 Task: Add Attachment from Google Drive to Card Card0000000371 in Board Board0000000093 in Workspace WS0000000031 in Trello. Add Cover Orange to Card Card0000000371 in Board Board0000000093 in Workspace WS0000000031 in Trello. Add "Add Label …" with "Title" Title0000000371 to Button Button0000000371 to Card Card0000000371 in Board Board0000000093 in Workspace WS0000000031 in Trello. Add Description DS0000000371 to Card Card0000000371 in Board Board0000000093 in Workspace WS0000000031 in Trello. Add Comment CM0000000371 to Card Card0000000371 in Board Board0000000093 in Workspace WS0000000031 in Trello
Action: Mouse moved to (346, 440)
Screenshot: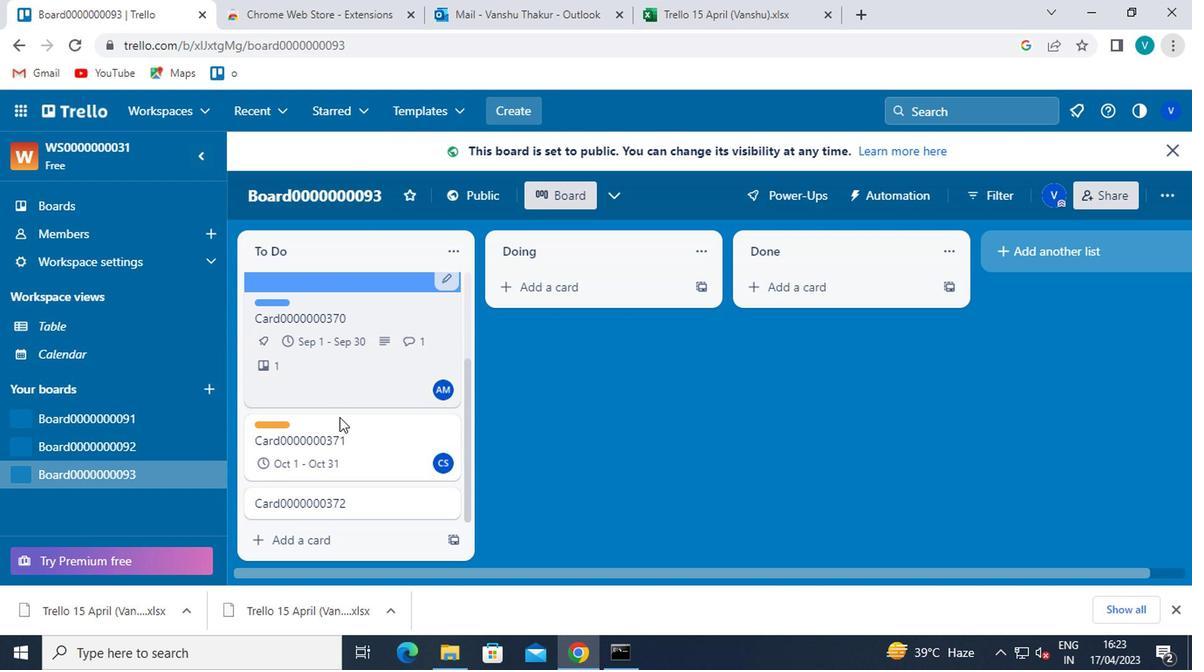 
Action: Mouse pressed left at (346, 440)
Screenshot: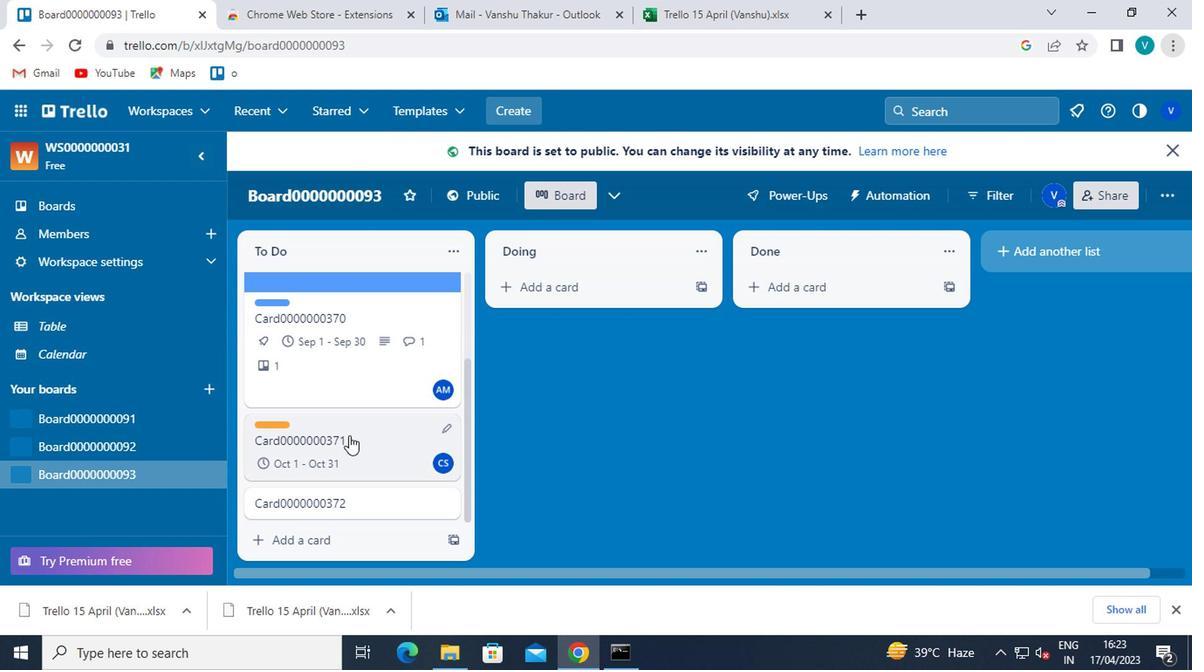 
Action: Mouse moved to (819, 395)
Screenshot: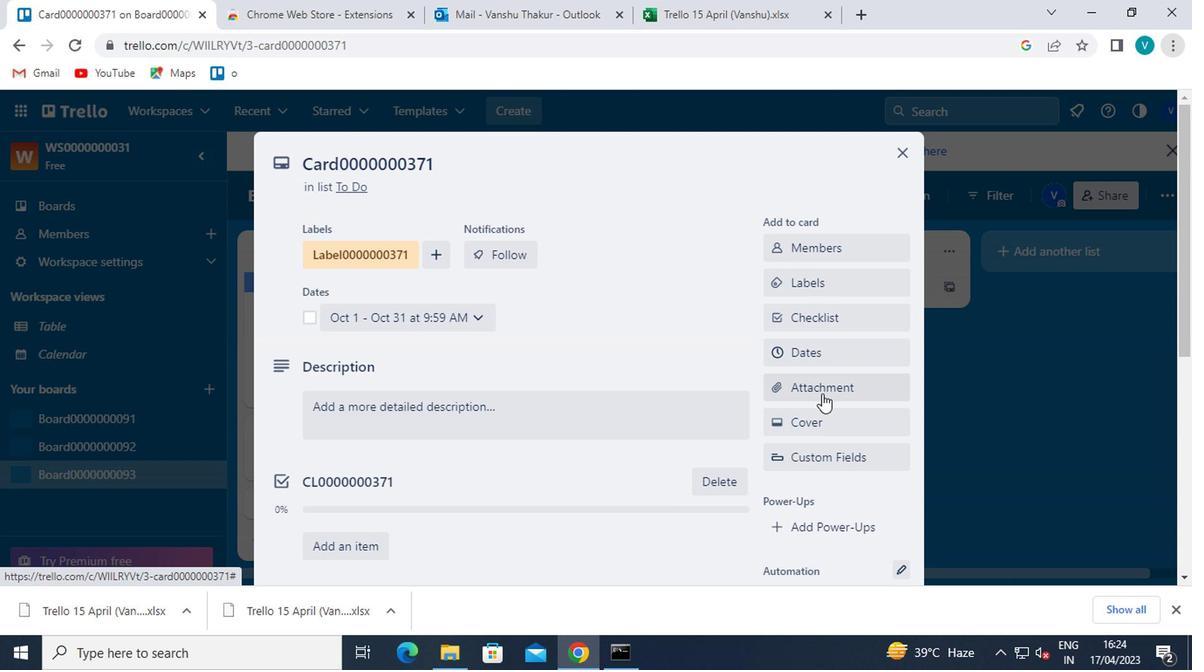 
Action: Mouse pressed left at (819, 395)
Screenshot: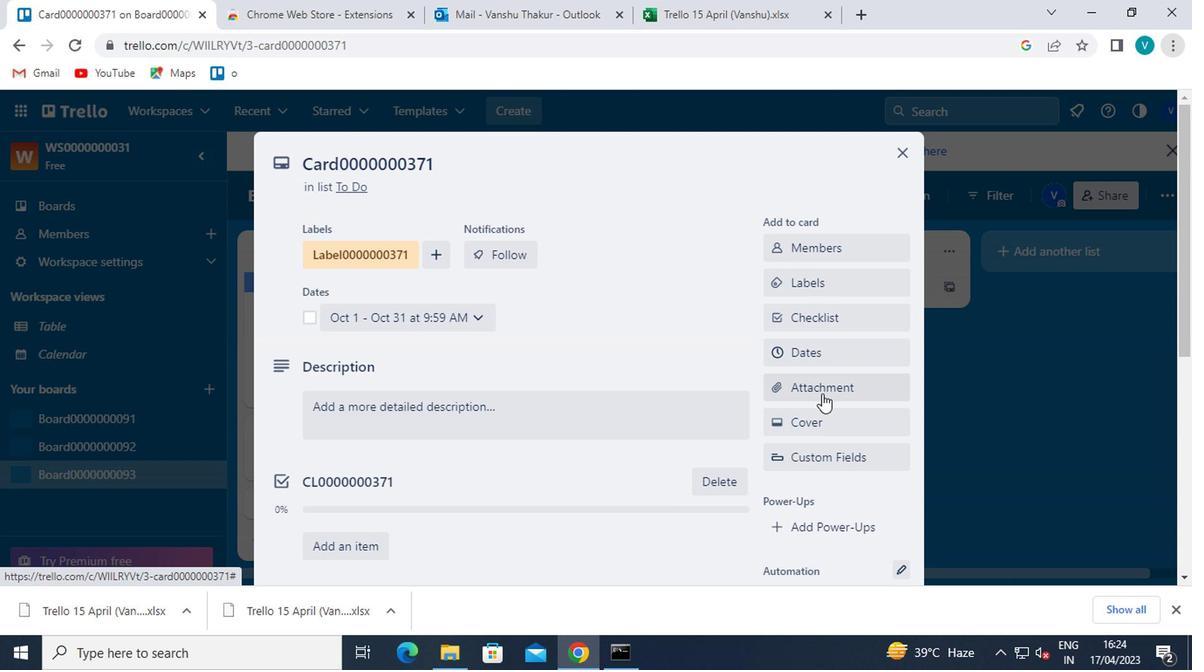 
Action: Mouse moved to (836, 246)
Screenshot: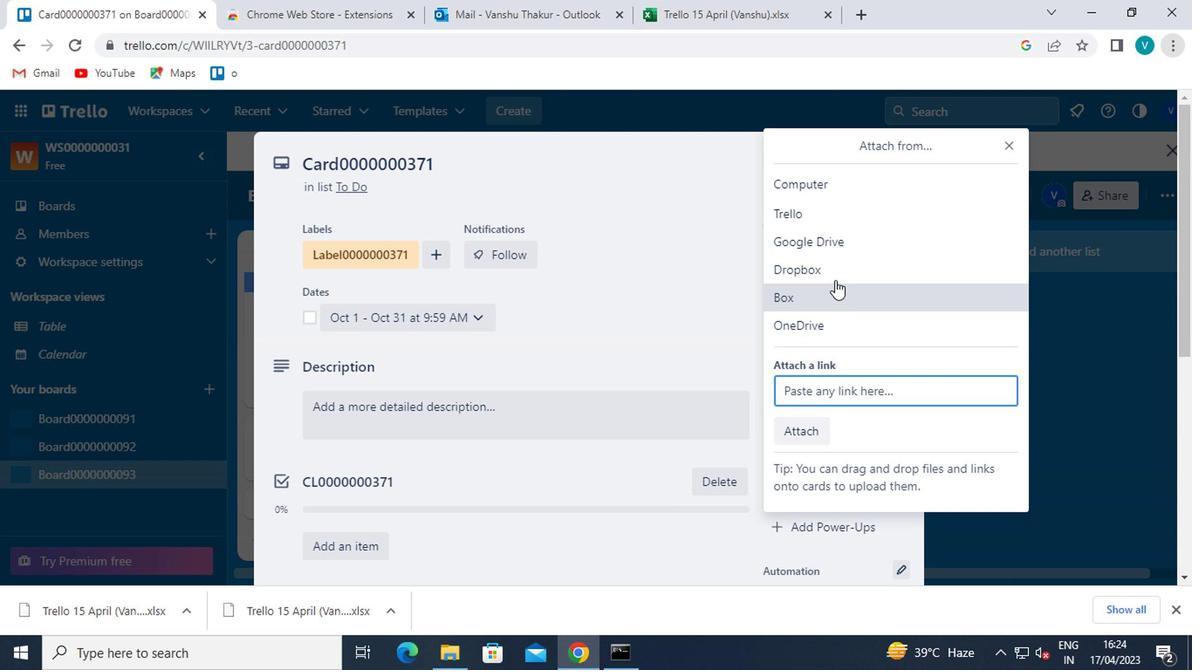 
Action: Mouse pressed left at (836, 246)
Screenshot: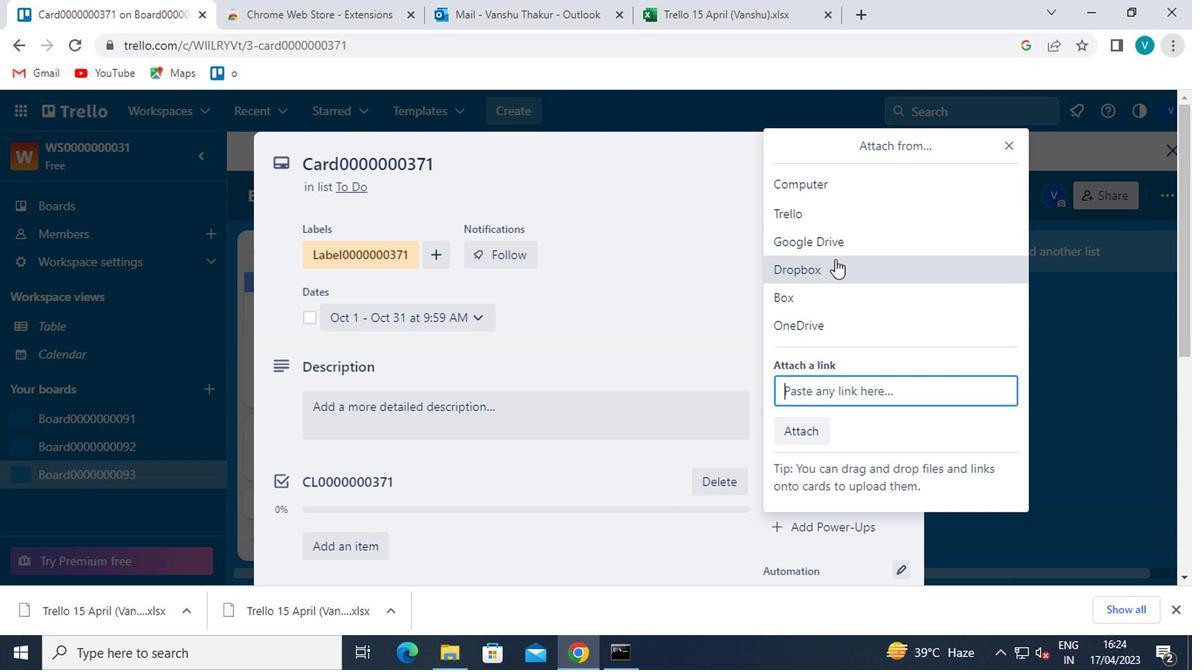 
Action: Mouse moved to (502, 406)
Screenshot: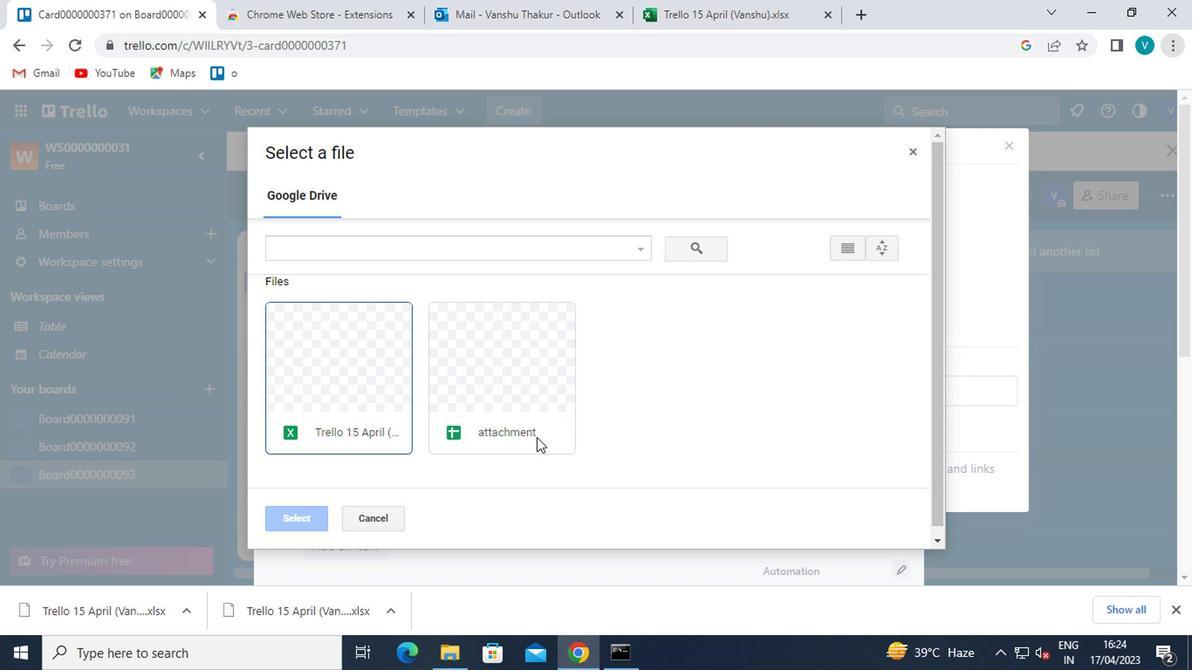 
Action: Mouse pressed left at (502, 406)
Screenshot: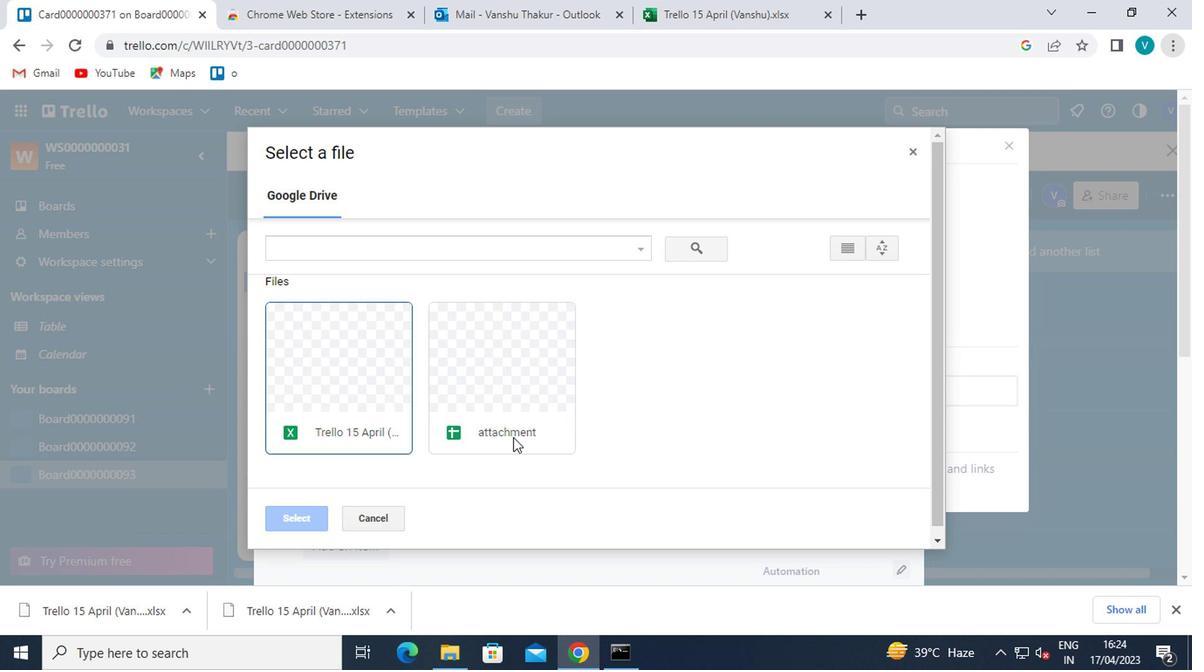 
Action: Mouse moved to (284, 514)
Screenshot: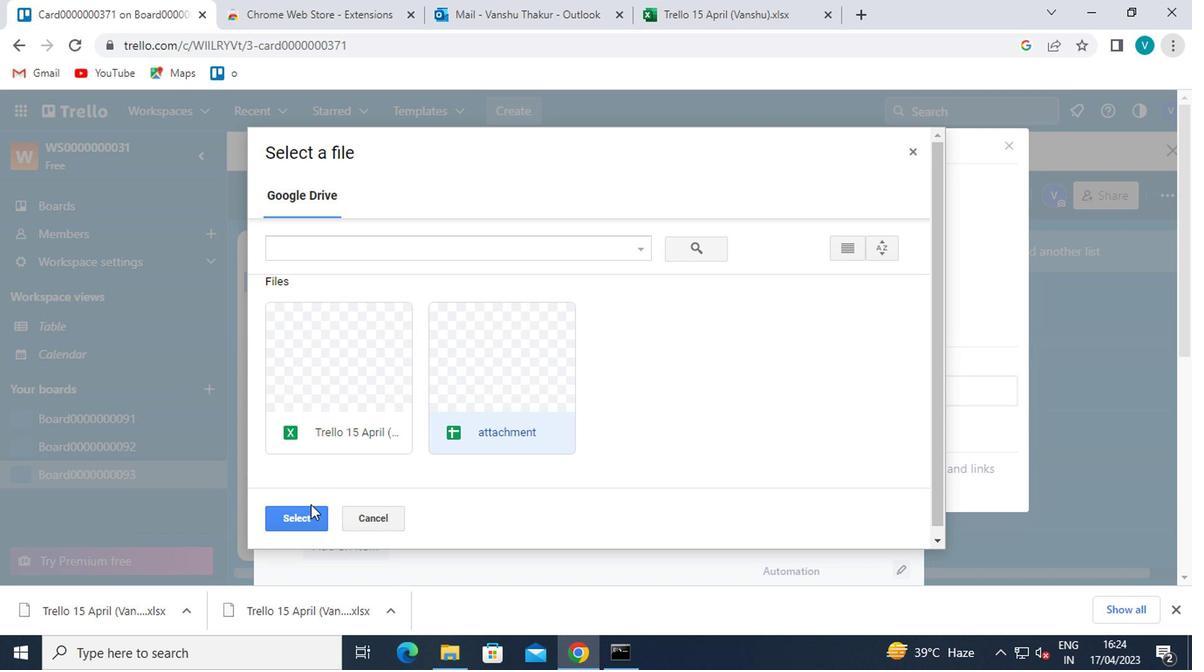 
Action: Mouse pressed left at (284, 514)
Screenshot: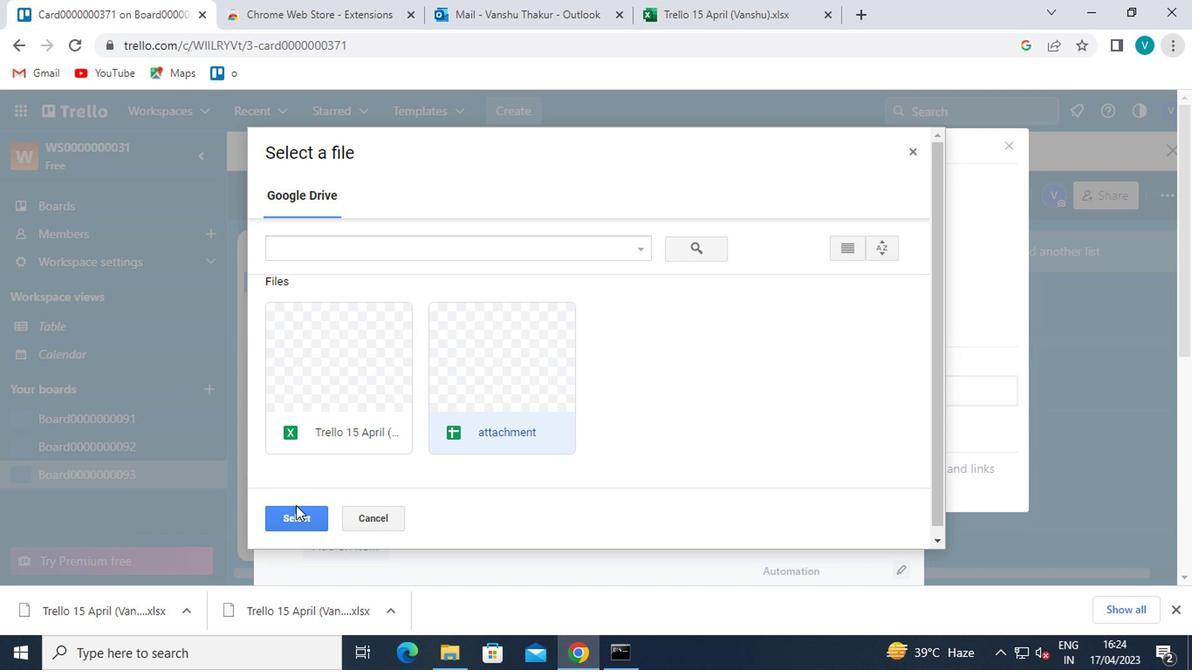 
Action: Mouse moved to (816, 435)
Screenshot: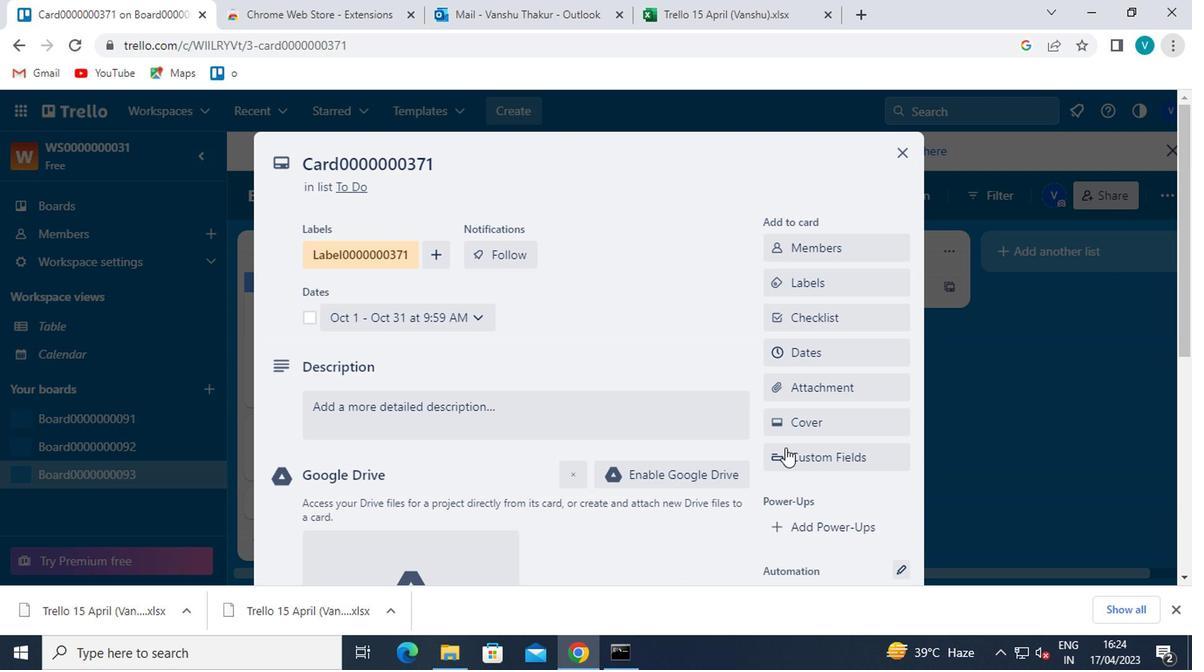
Action: Mouse pressed left at (816, 435)
Screenshot: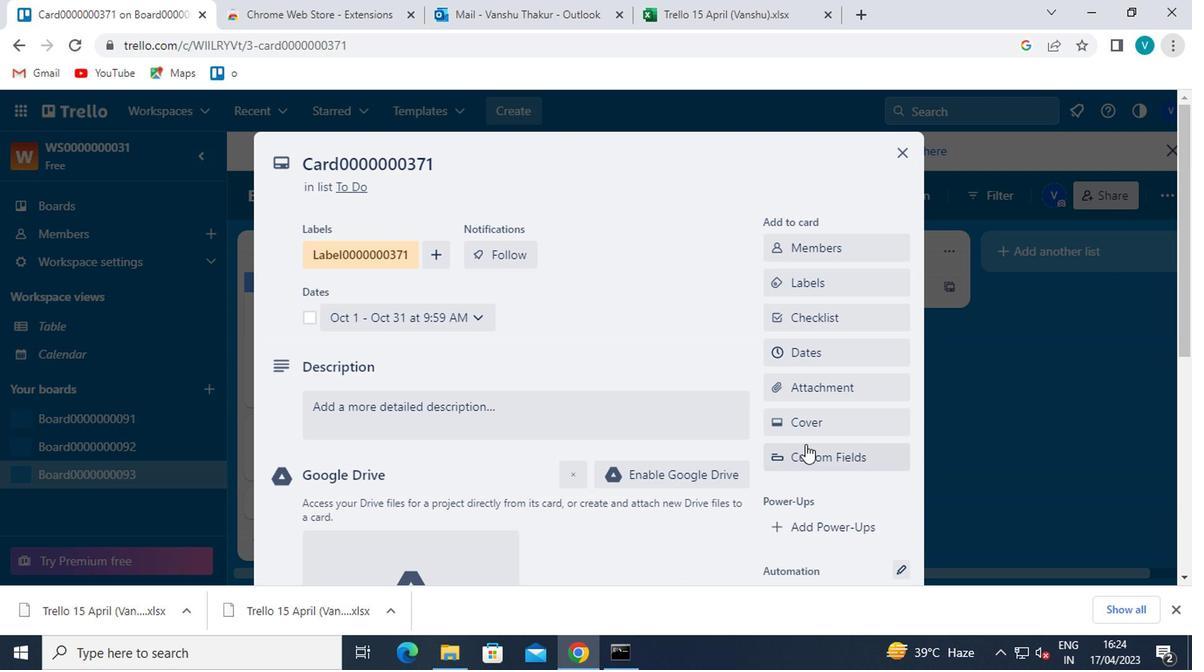 
Action: Mouse moved to (875, 297)
Screenshot: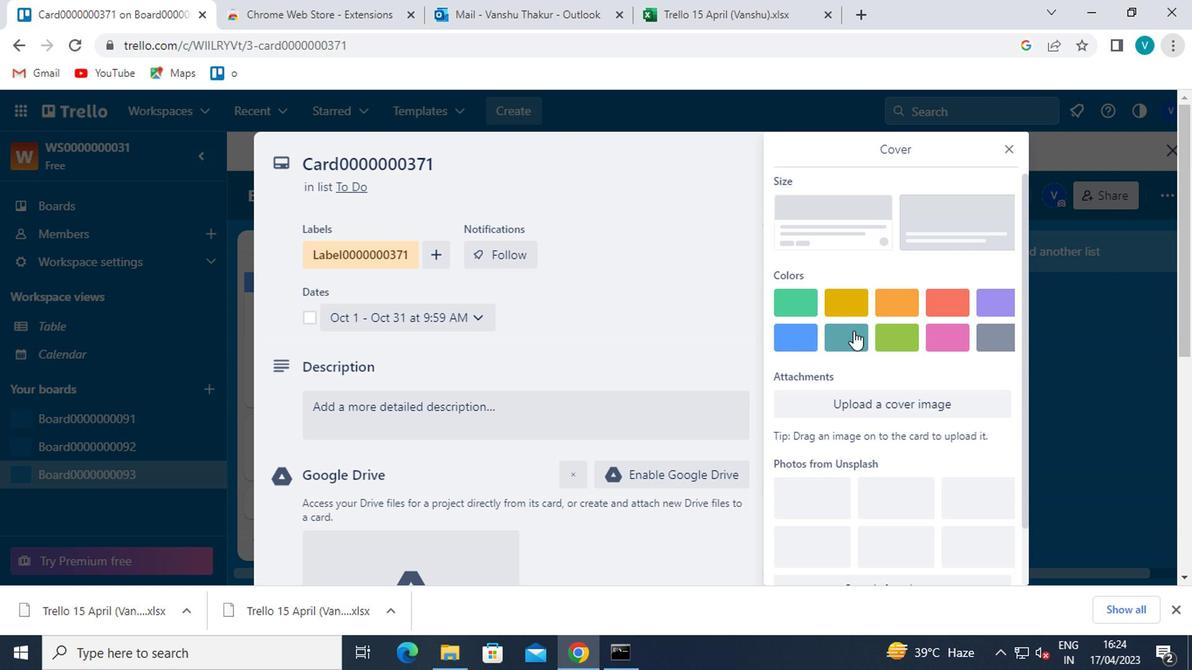 
Action: Mouse pressed left at (875, 297)
Screenshot: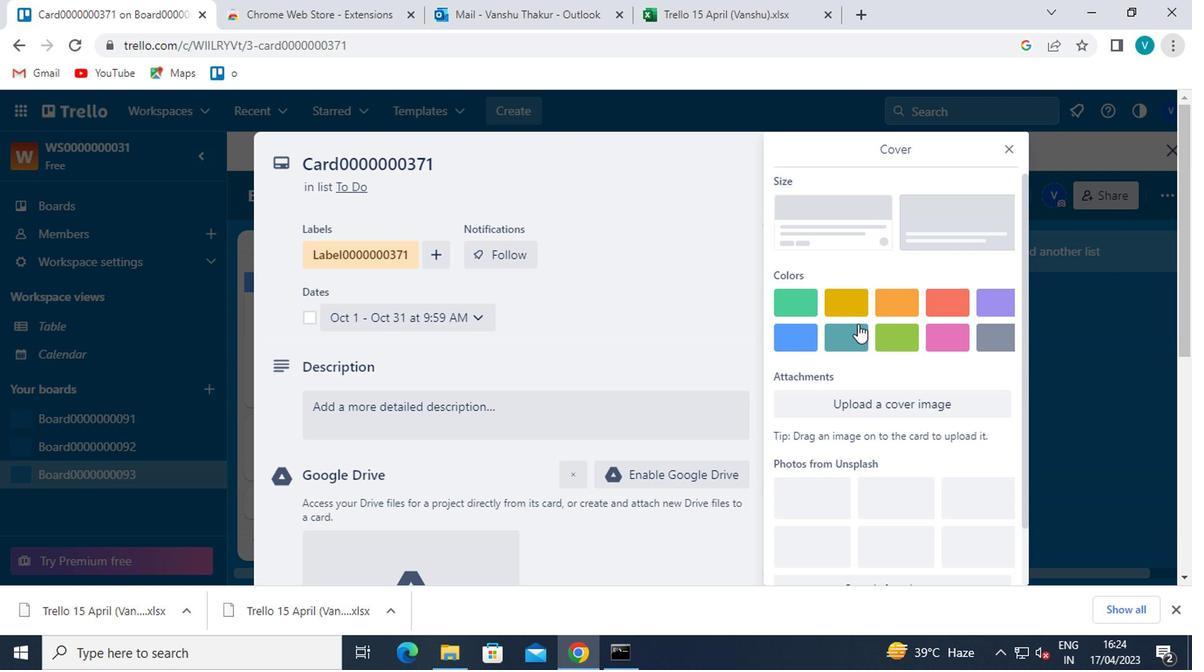 
Action: Mouse moved to (999, 138)
Screenshot: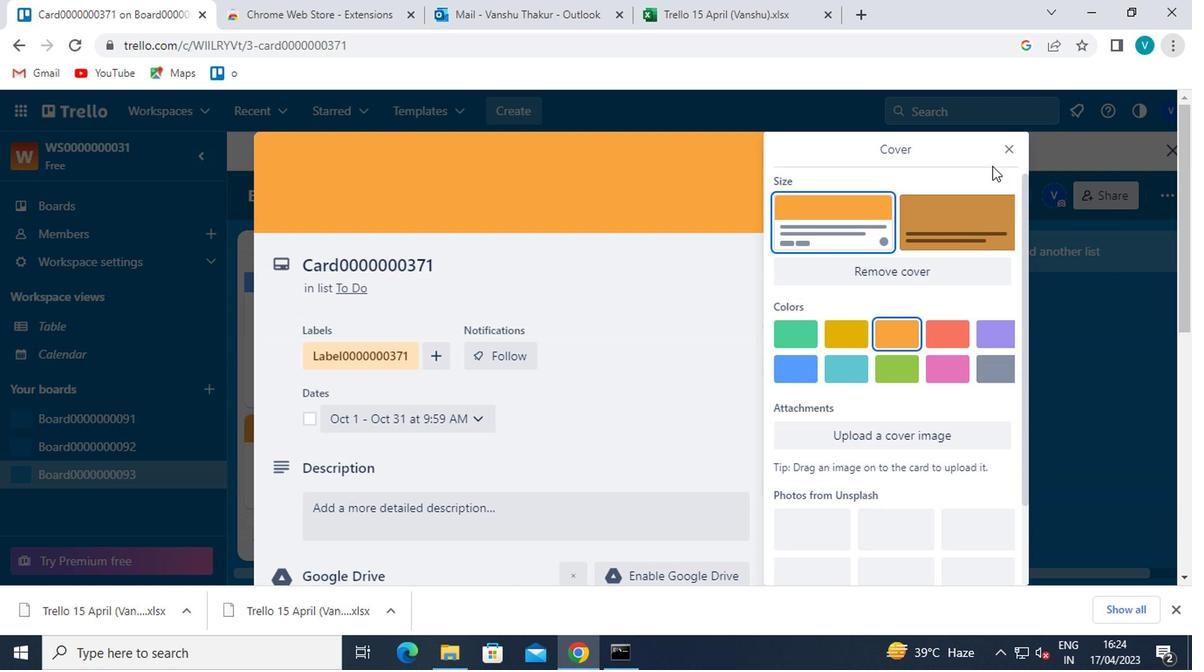 
Action: Mouse pressed left at (999, 138)
Screenshot: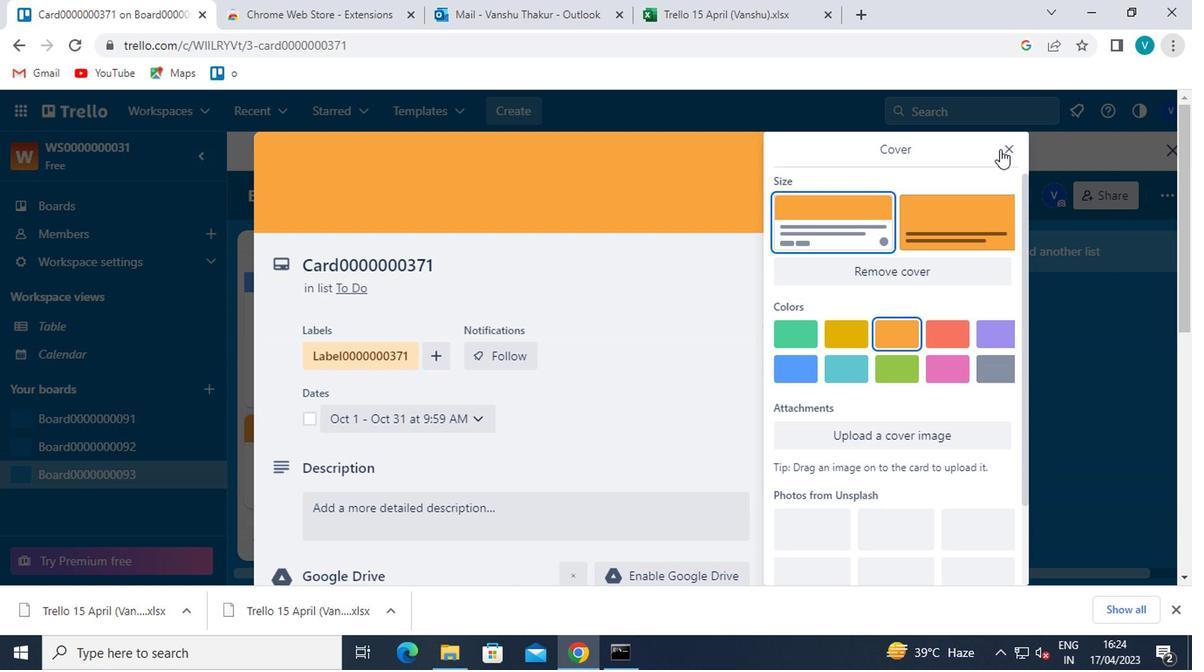 
Action: Mouse moved to (781, 459)
Screenshot: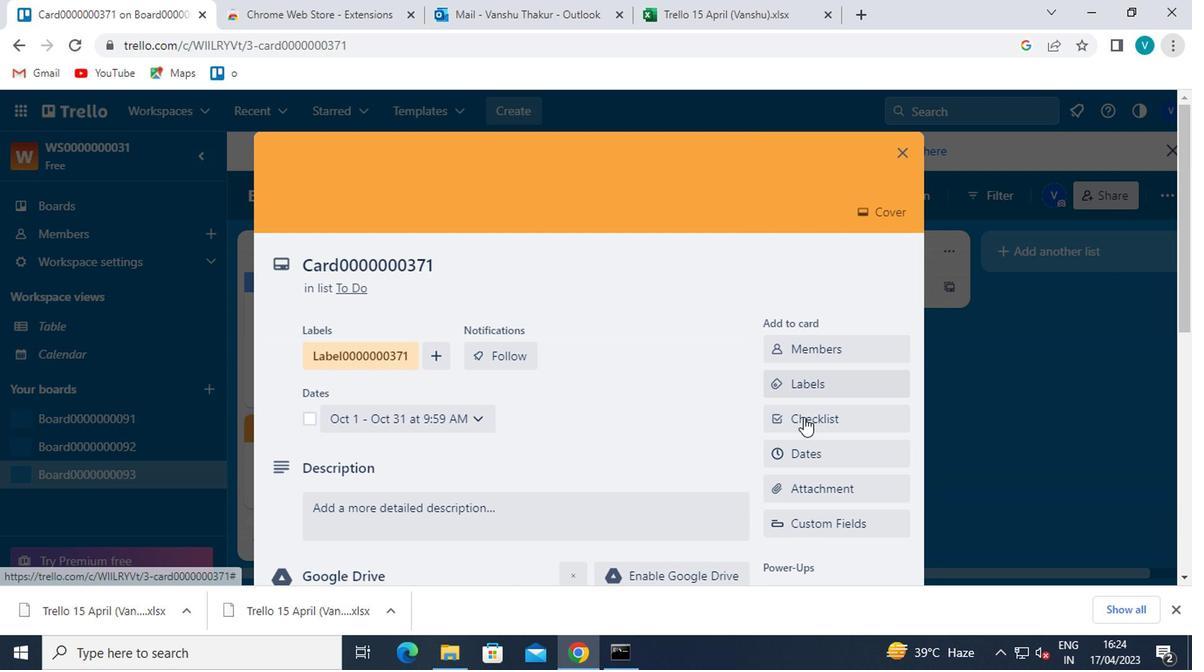 
Action: Mouse scrolled (781, 458) with delta (0, 0)
Screenshot: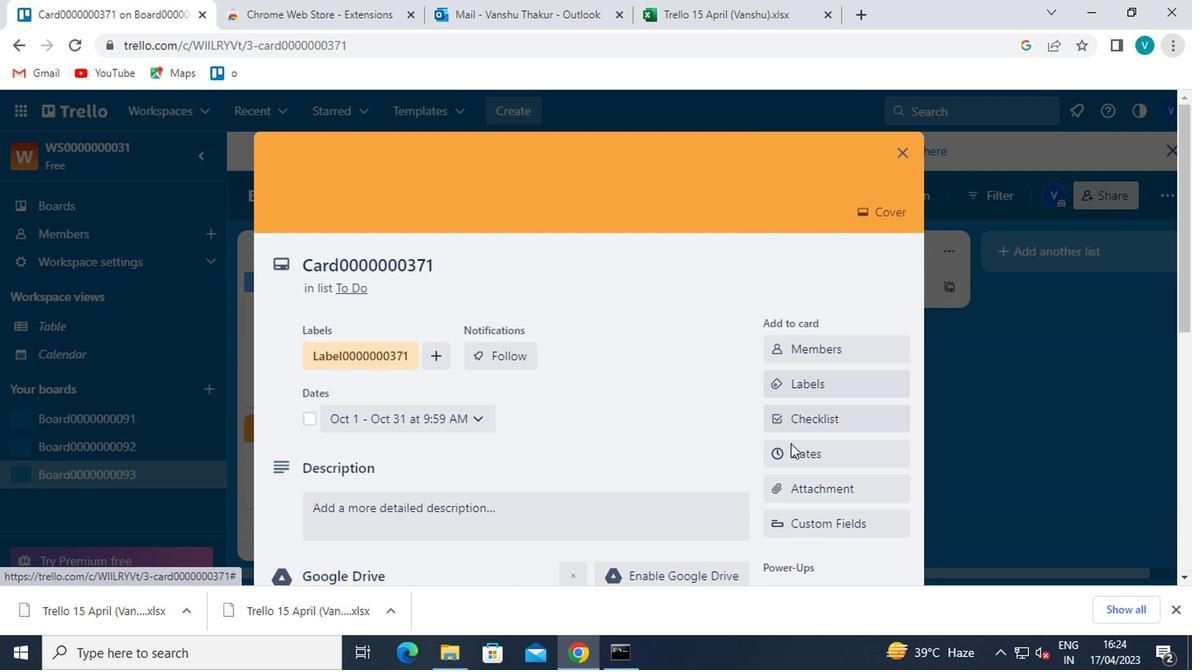 
Action: Mouse moved to (780, 460)
Screenshot: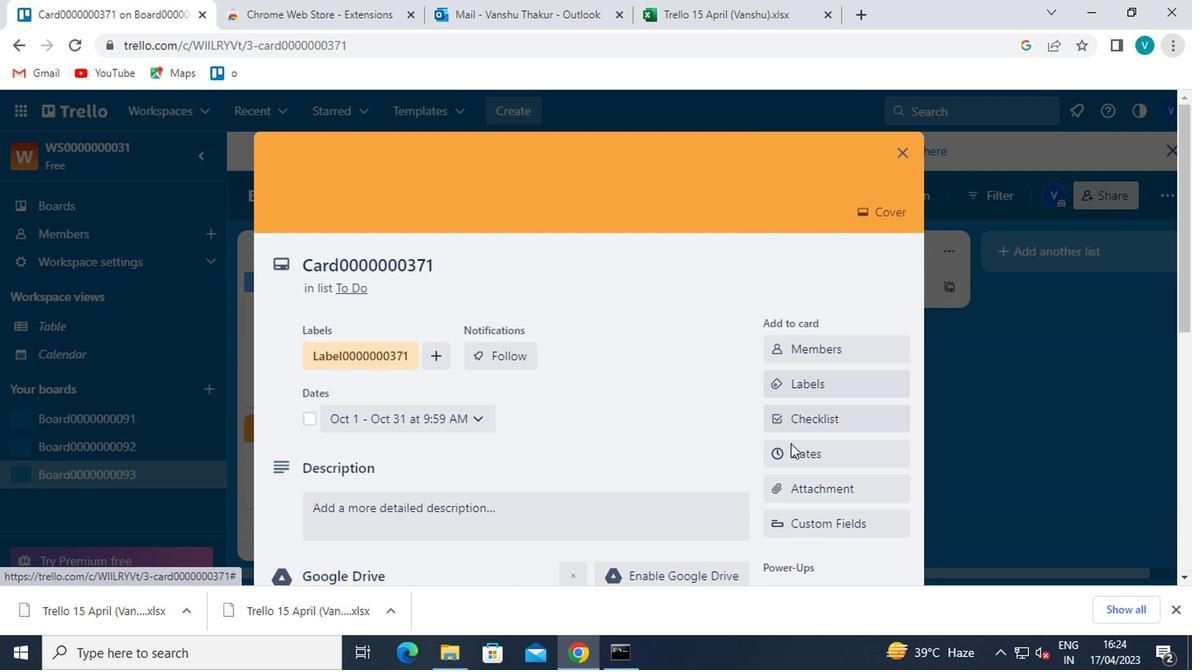 
Action: Mouse scrolled (780, 459) with delta (0, -1)
Screenshot: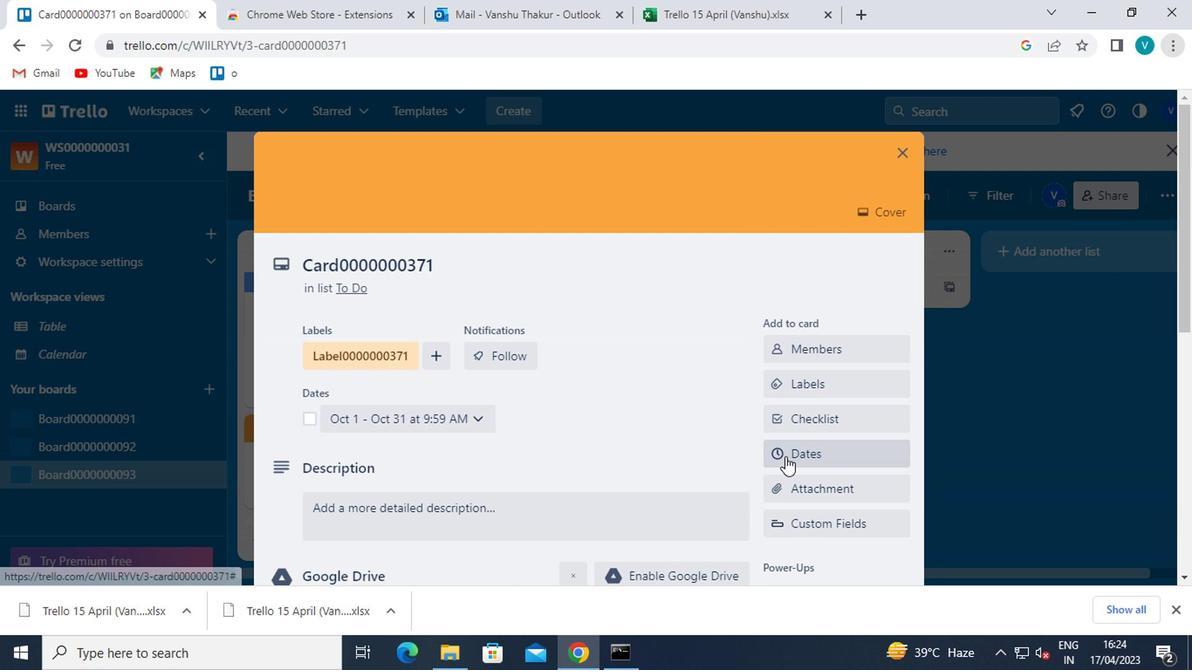 
Action: Mouse moved to (803, 448)
Screenshot: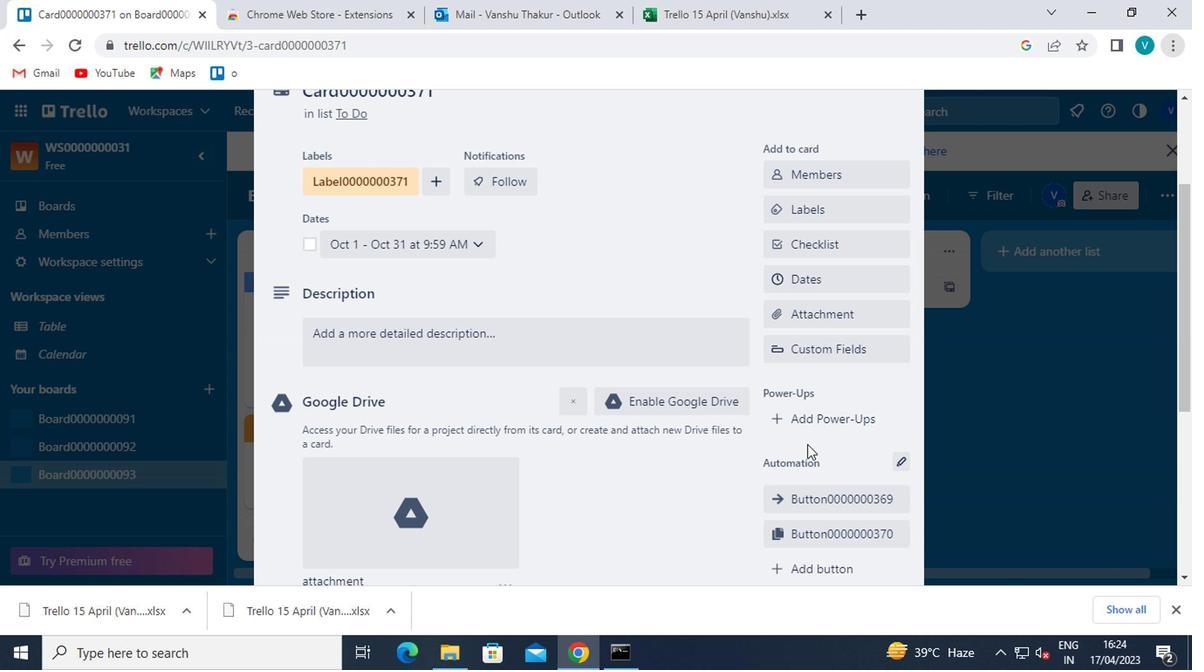 
Action: Mouse scrolled (803, 448) with delta (0, 0)
Screenshot: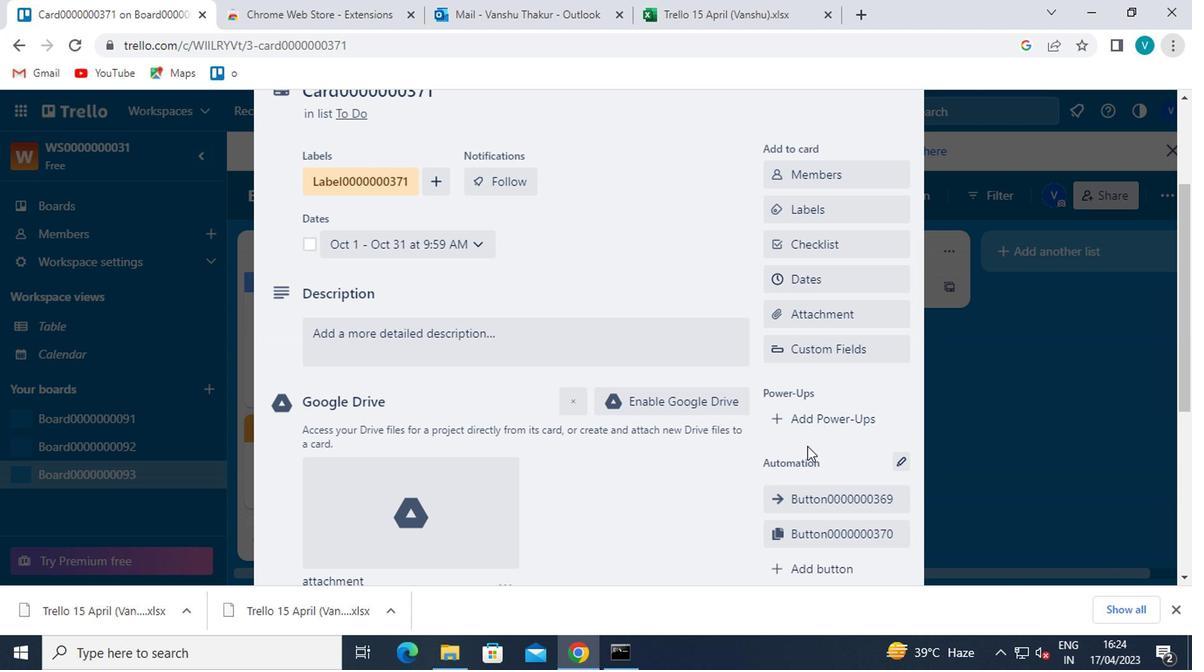 
Action: Mouse moved to (801, 482)
Screenshot: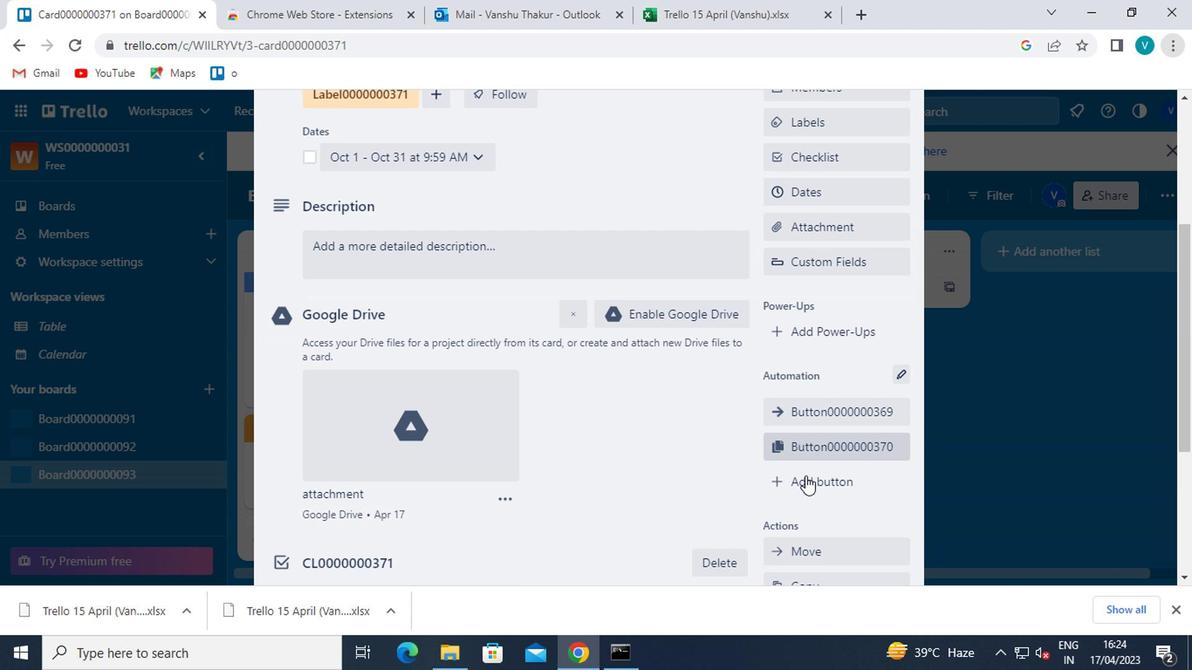 
Action: Mouse pressed left at (801, 482)
Screenshot: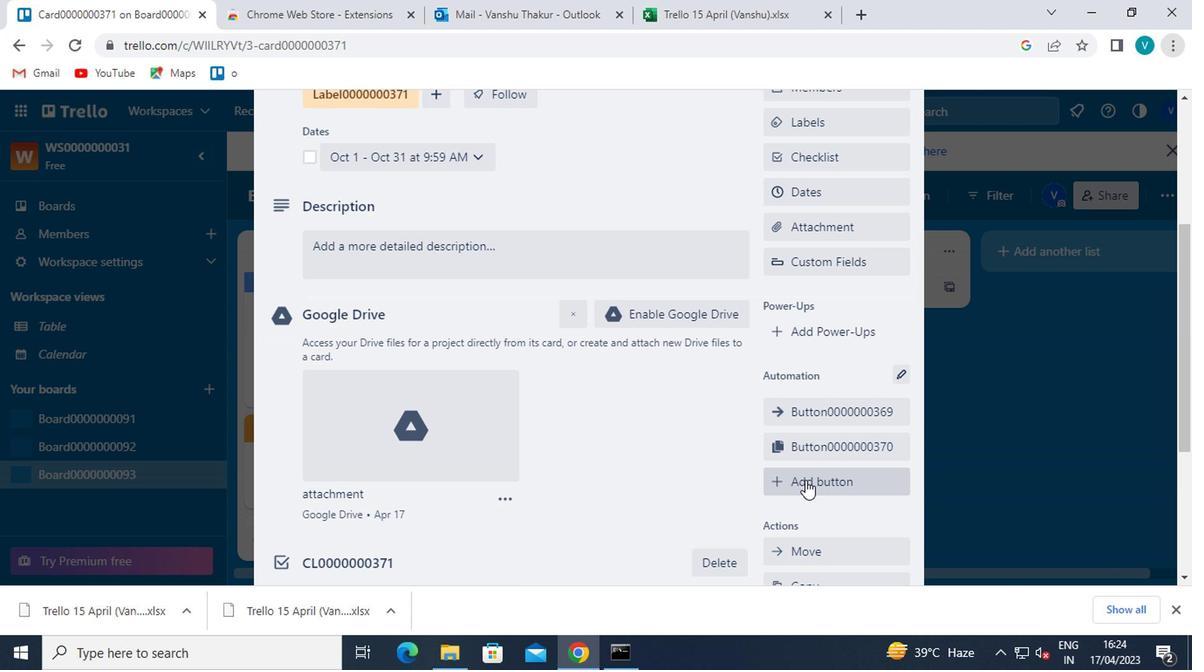 
Action: Mouse moved to (851, 289)
Screenshot: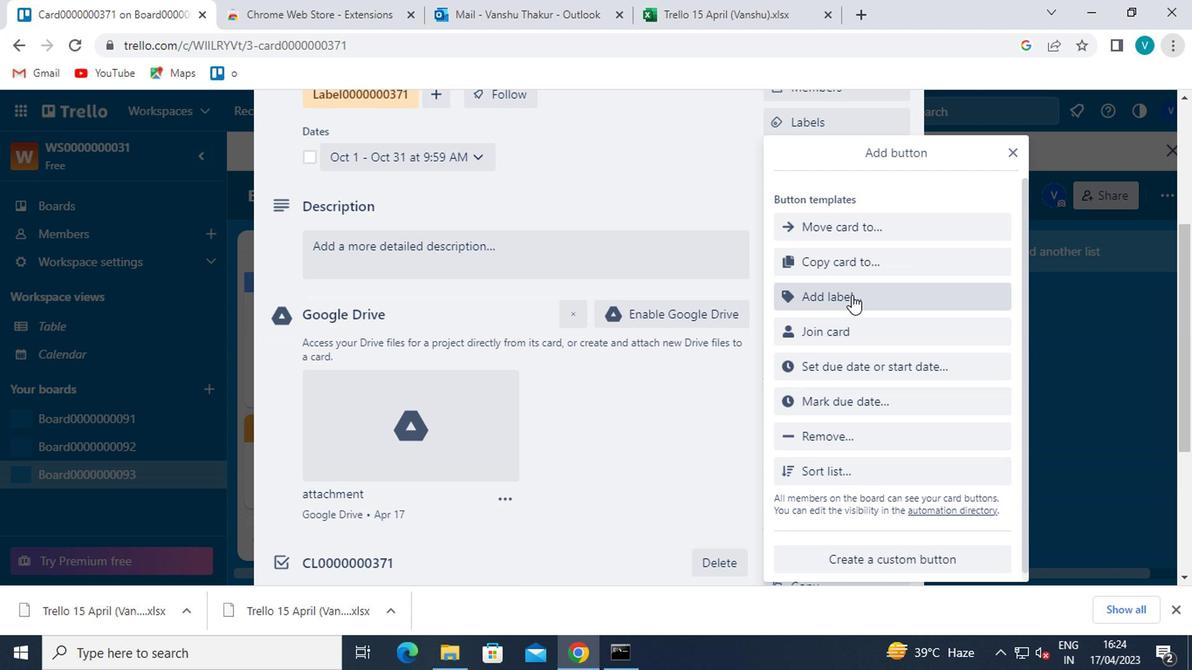 
Action: Mouse pressed left at (851, 289)
Screenshot: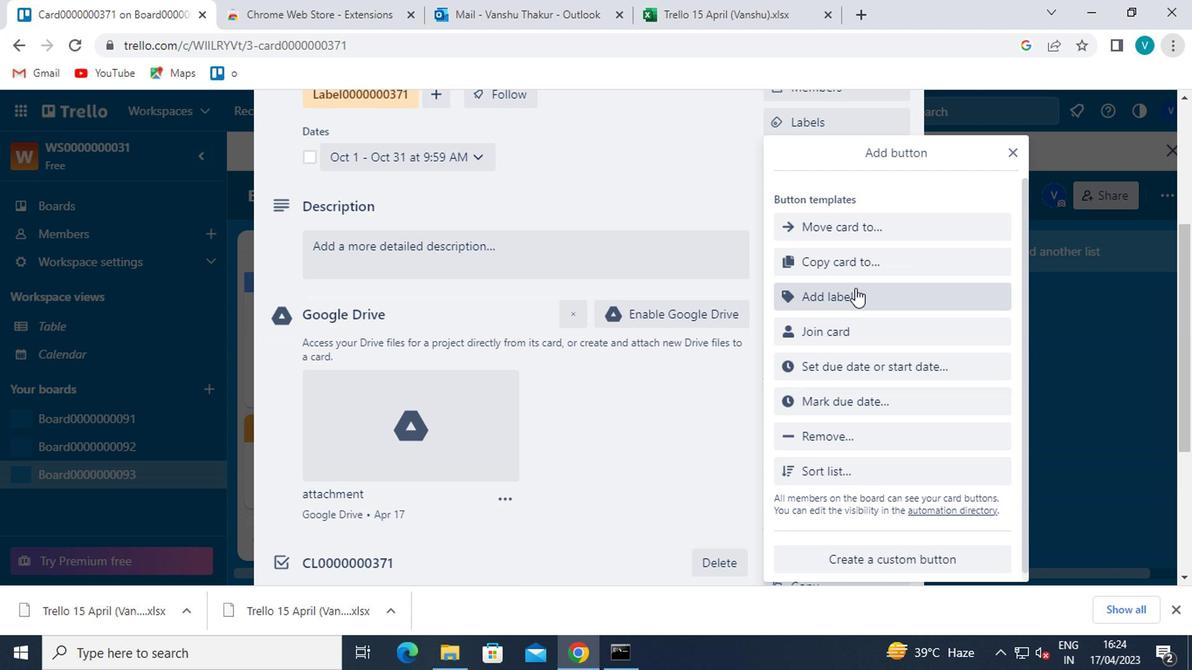 
Action: Mouse moved to (877, 234)
Screenshot: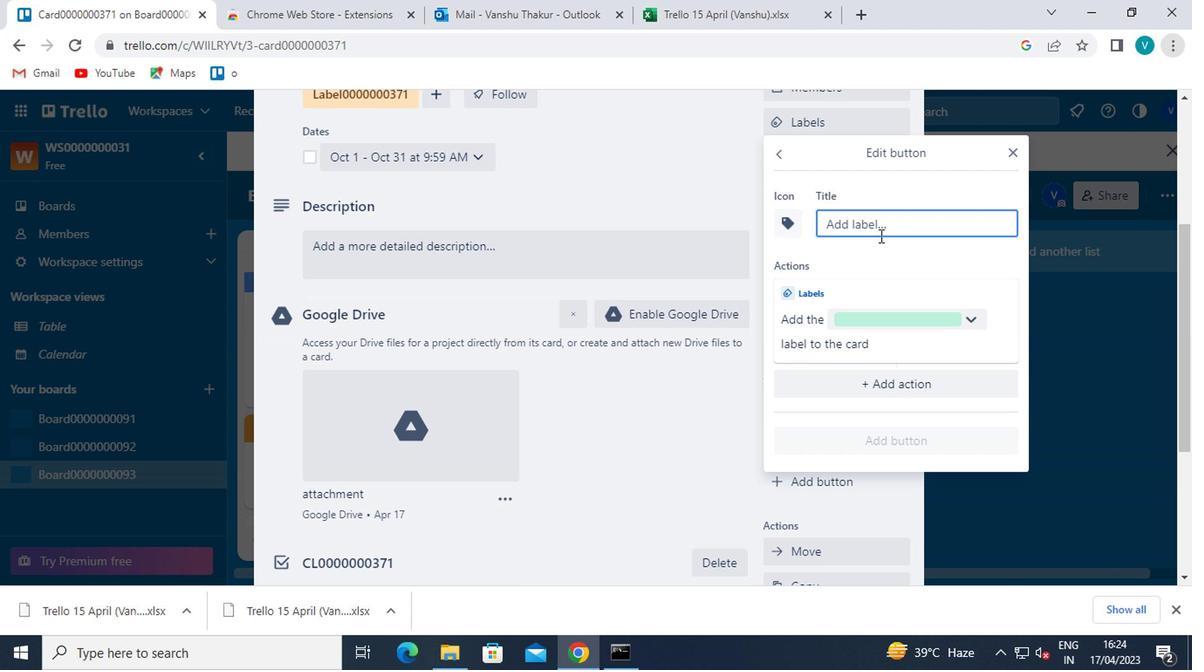 
Action: Mouse pressed left at (877, 234)
Screenshot: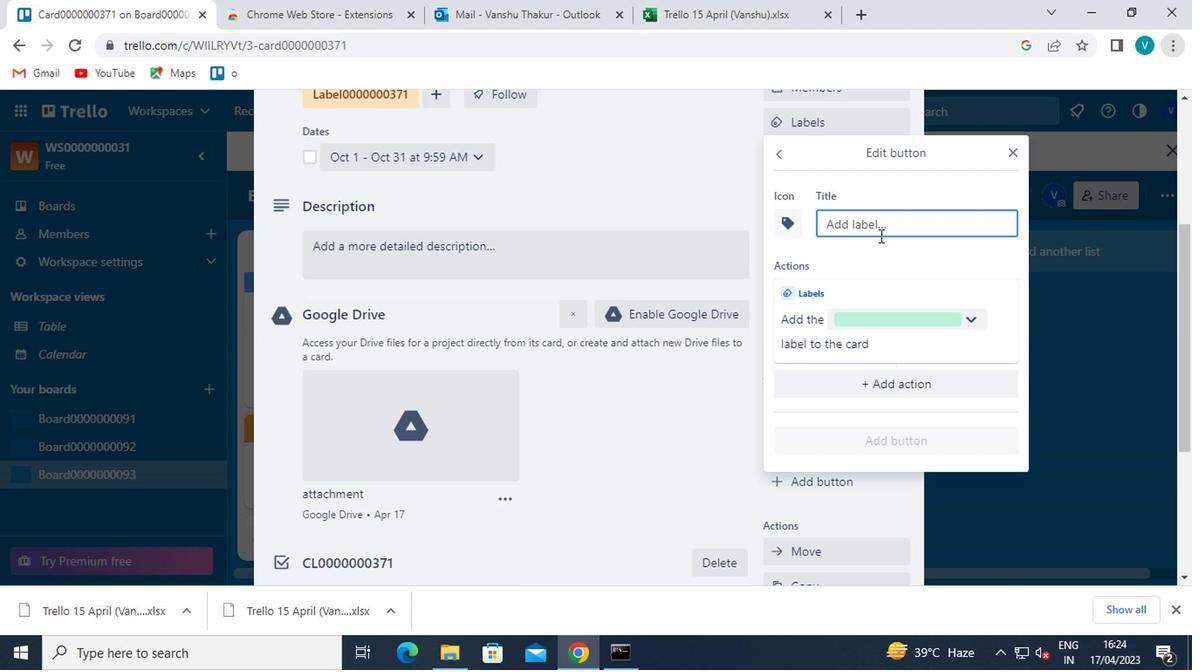 
Action: Mouse moved to (876, 232)
Screenshot: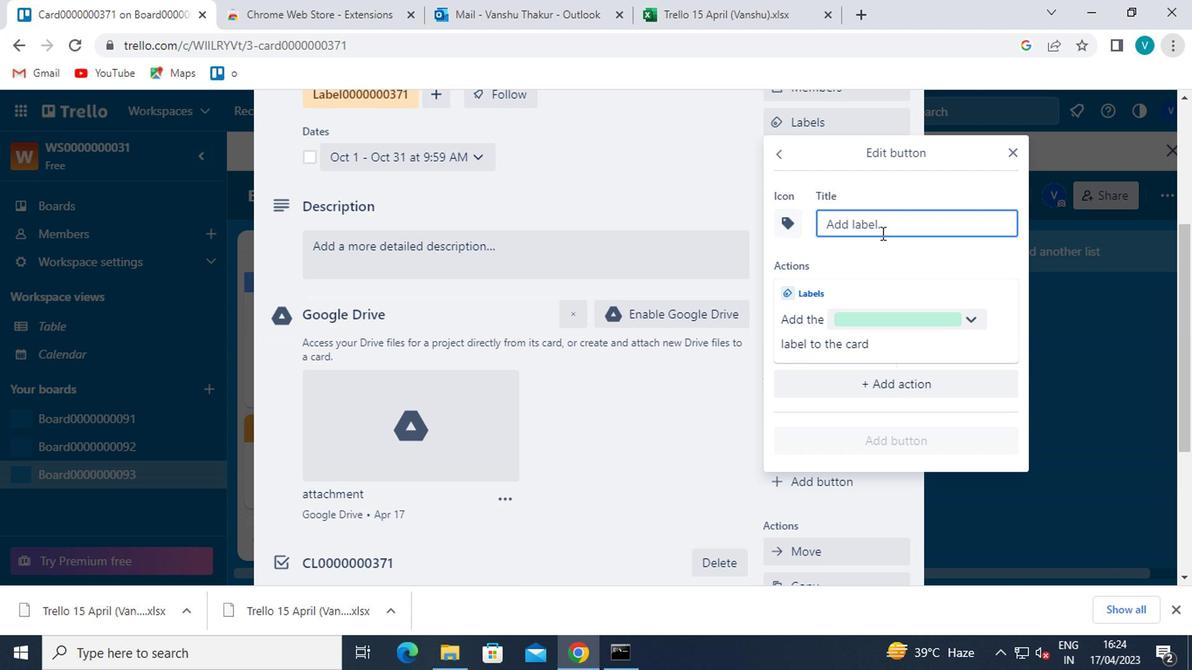 
Action: Key pressed <Key.shift>TITLE0000000371
Screenshot: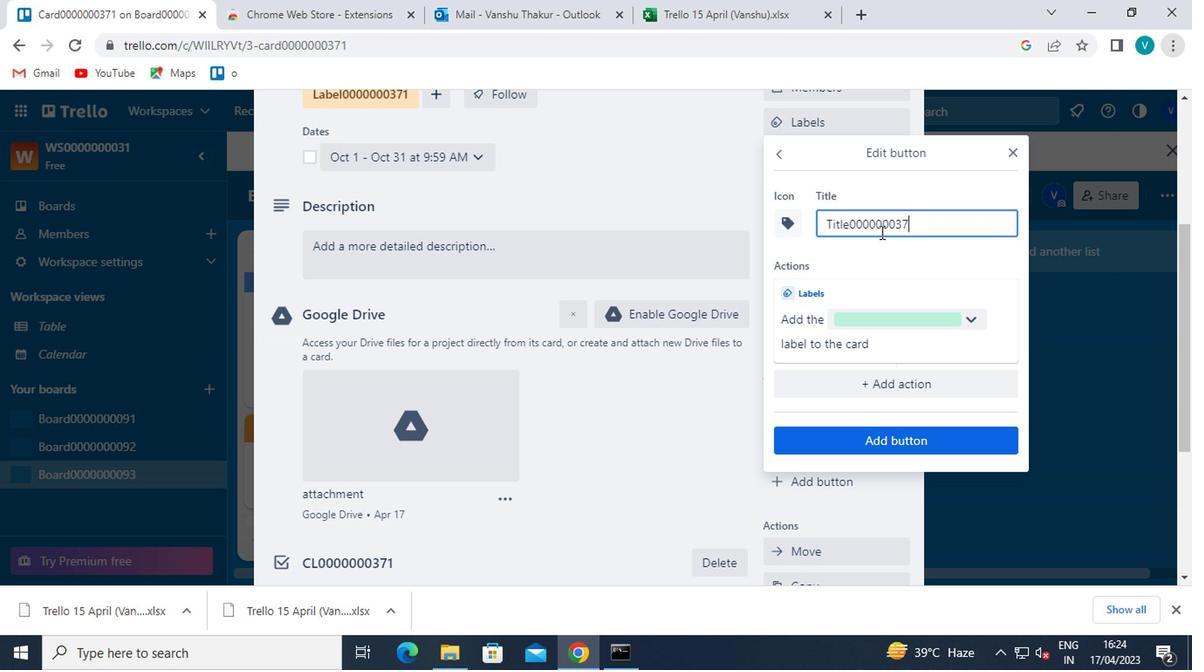 
Action: Mouse moved to (874, 438)
Screenshot: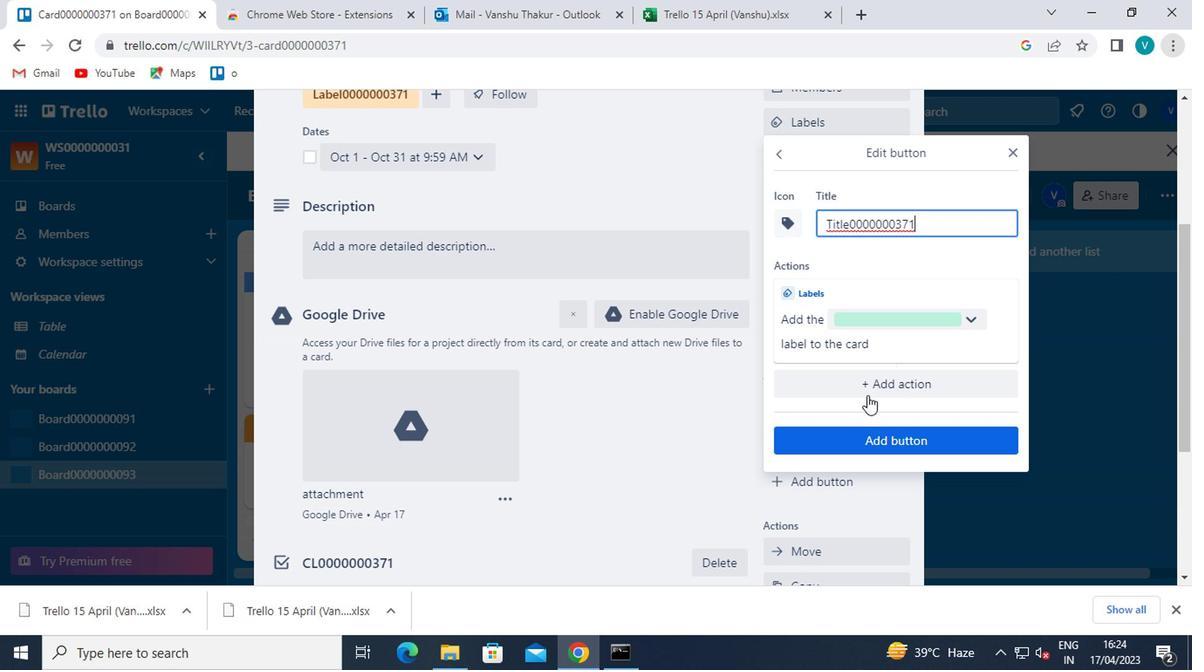 
Action: Mouse pressed left at (874, 438)
Screenshot: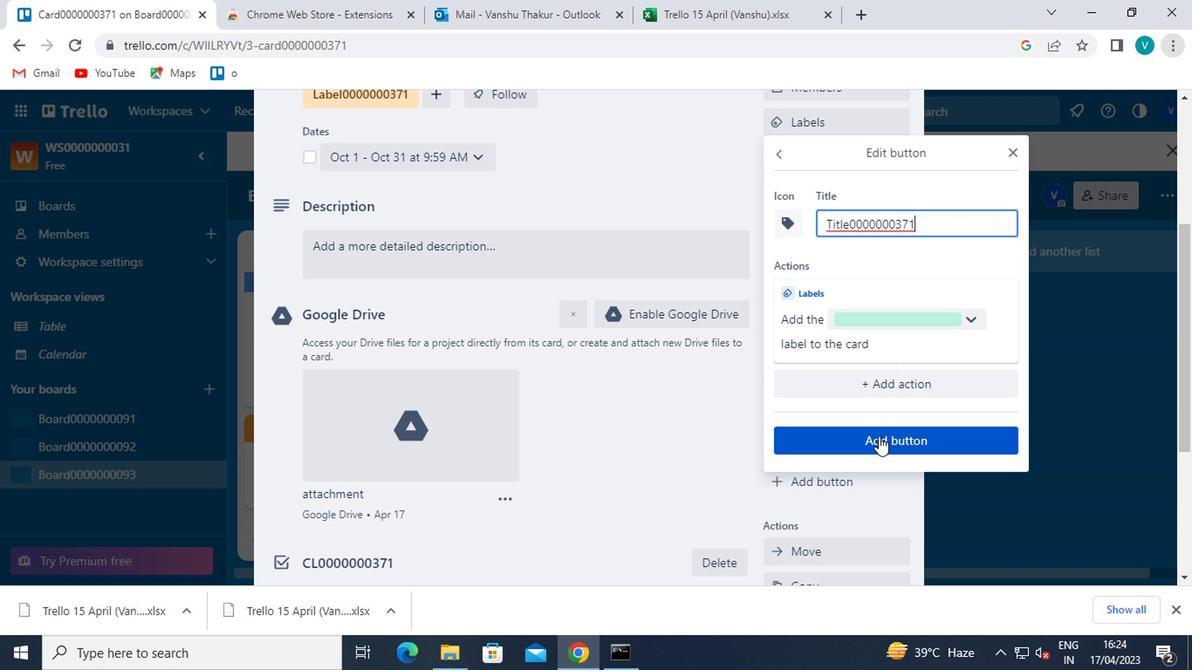 
Action: Mouse moved to (472, 257)
Screenshot: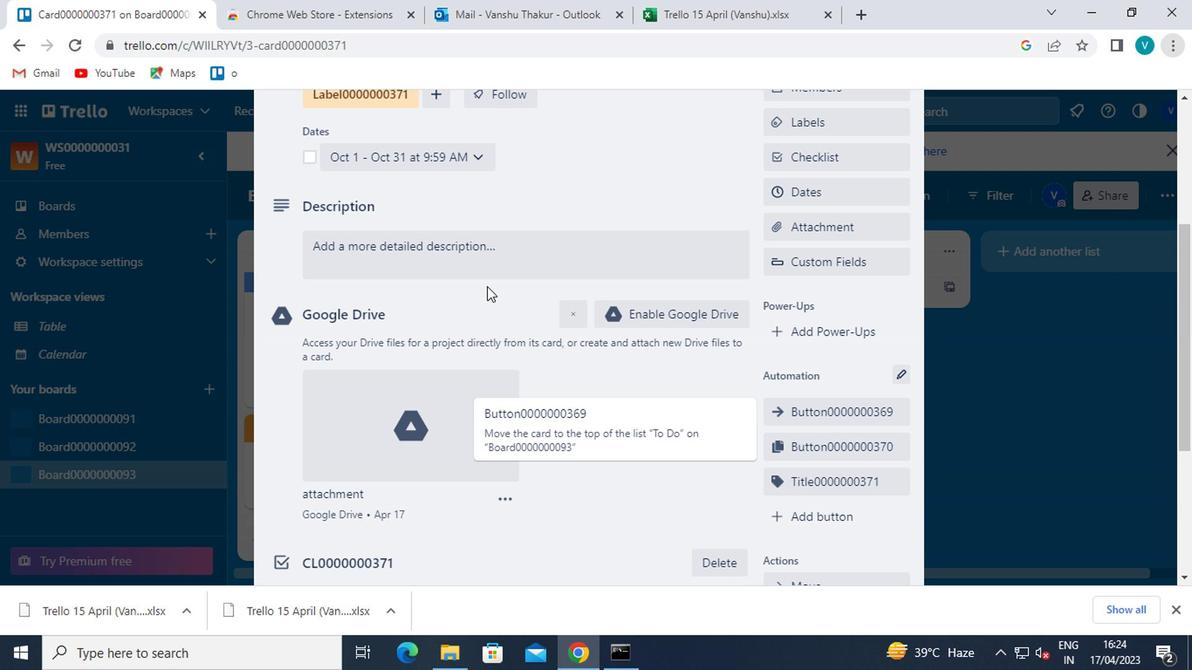 
Action: Mouse pressed left at (472, 257)
Screenshot: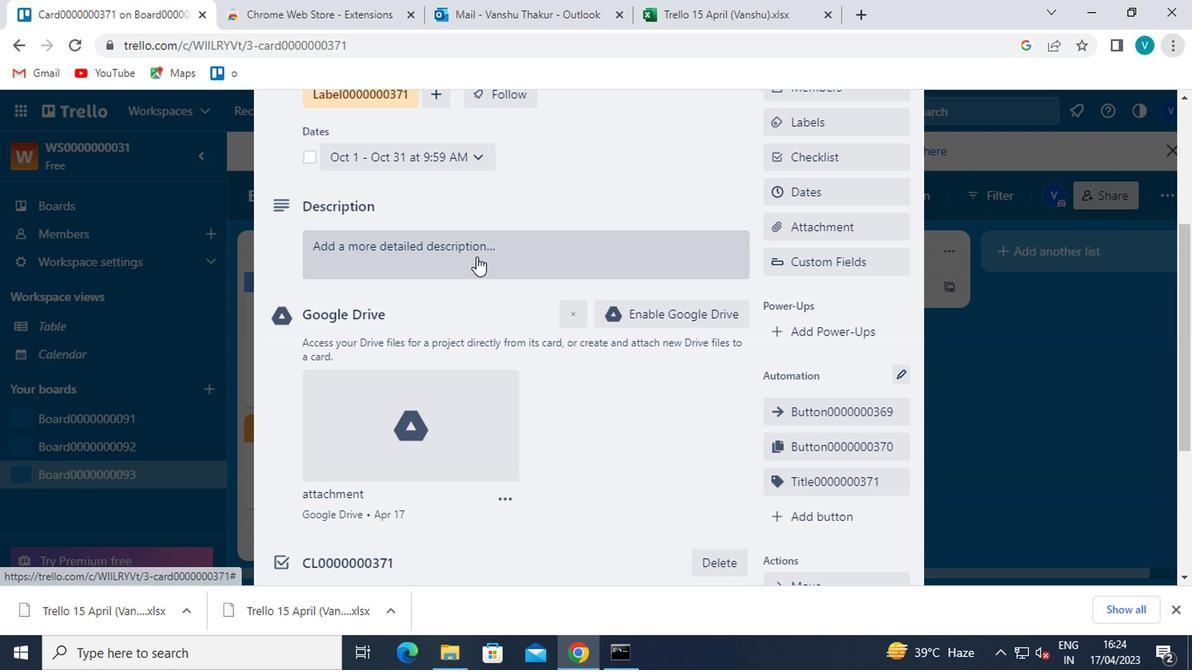 
Action: Key pressed <Key.shift>DS0000000371
Screenshot: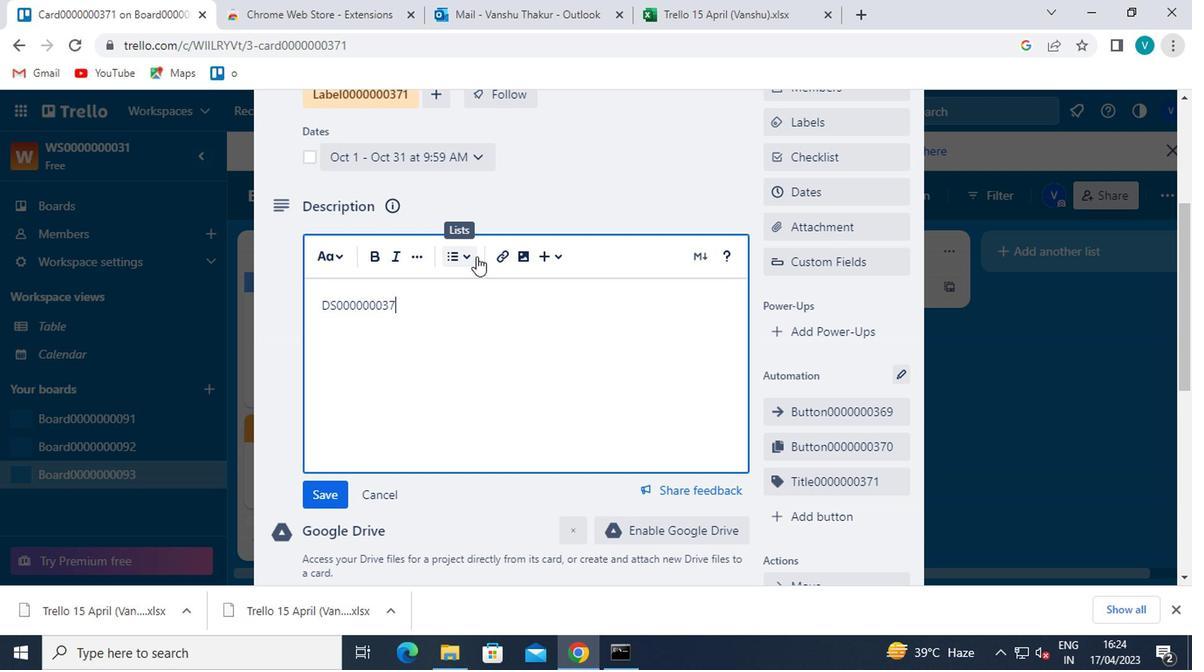 
Action: Mouse moved to (316, 492)
Screenshot: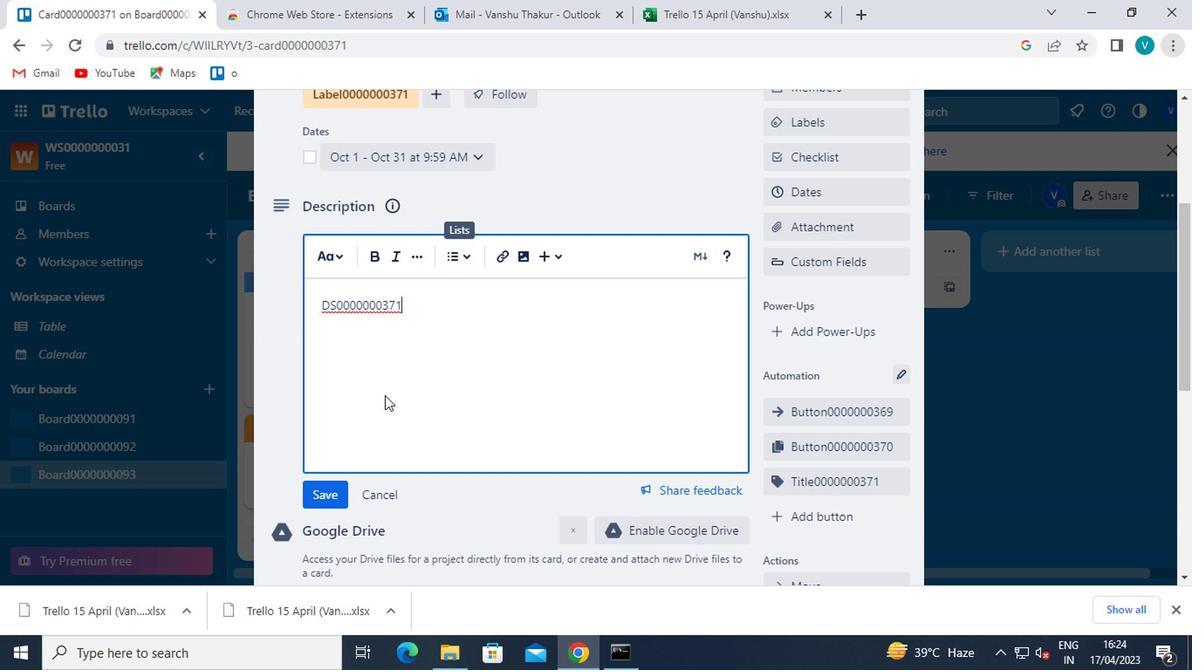
Action: Mouse pressed left at (316, 492)
Screenshot: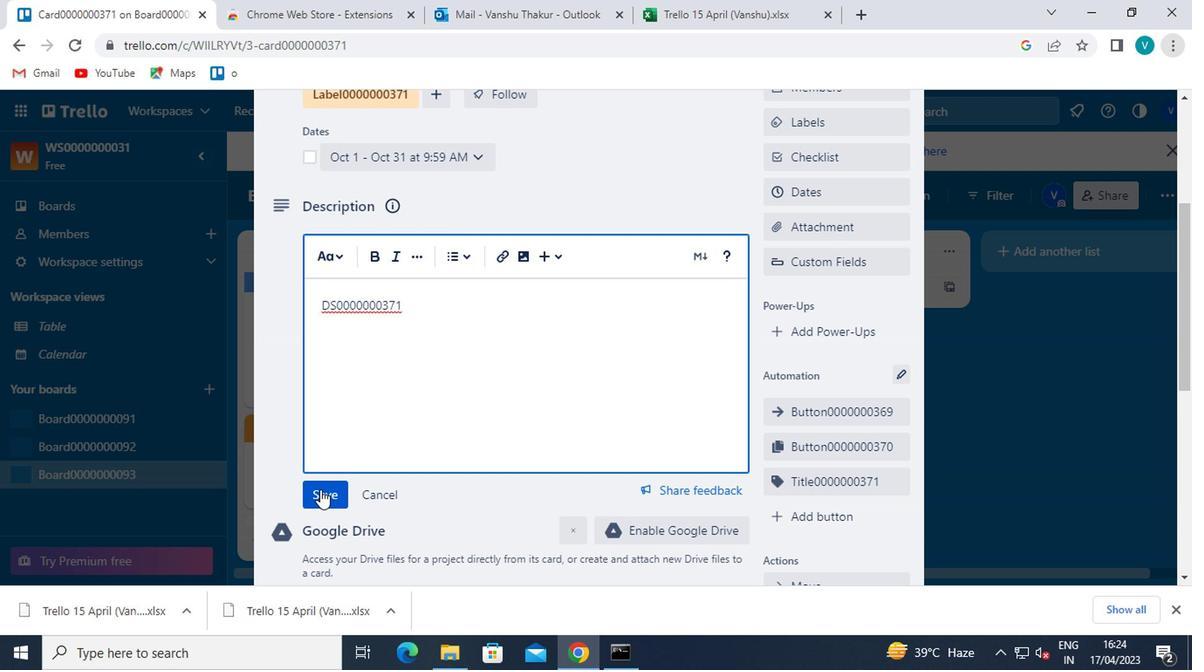 
Action: Mouse moved to (379, 460)
Screenshot: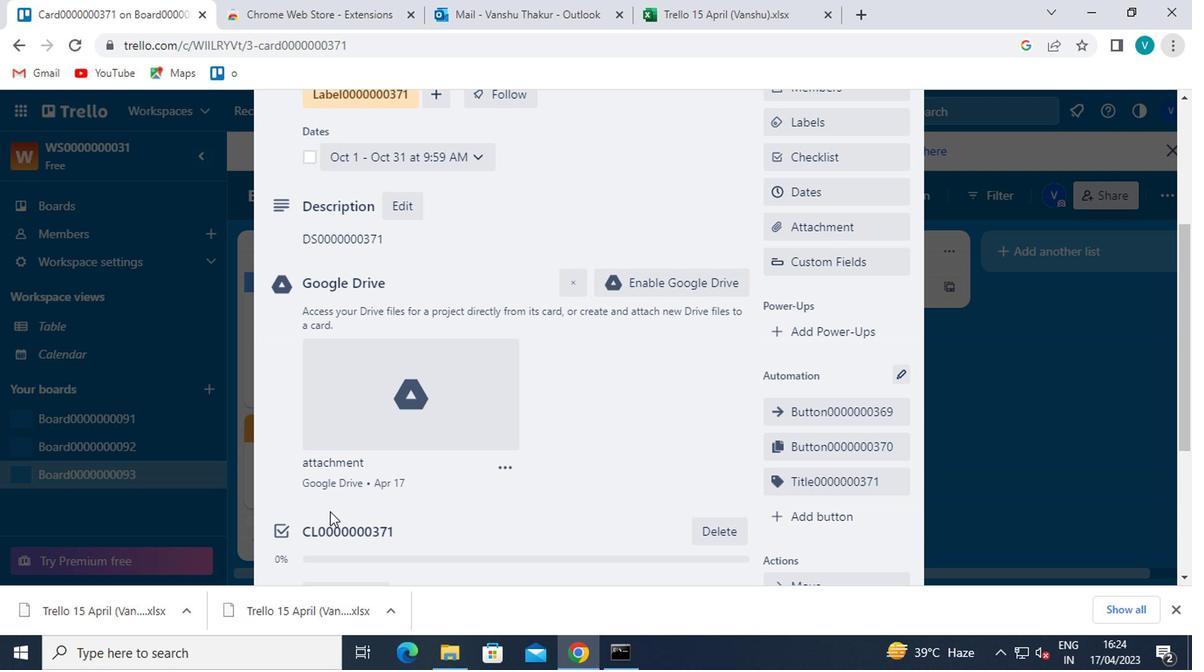 
Action: Mouse scrolled (379, 459) with delta (0, -1)
Screenshot: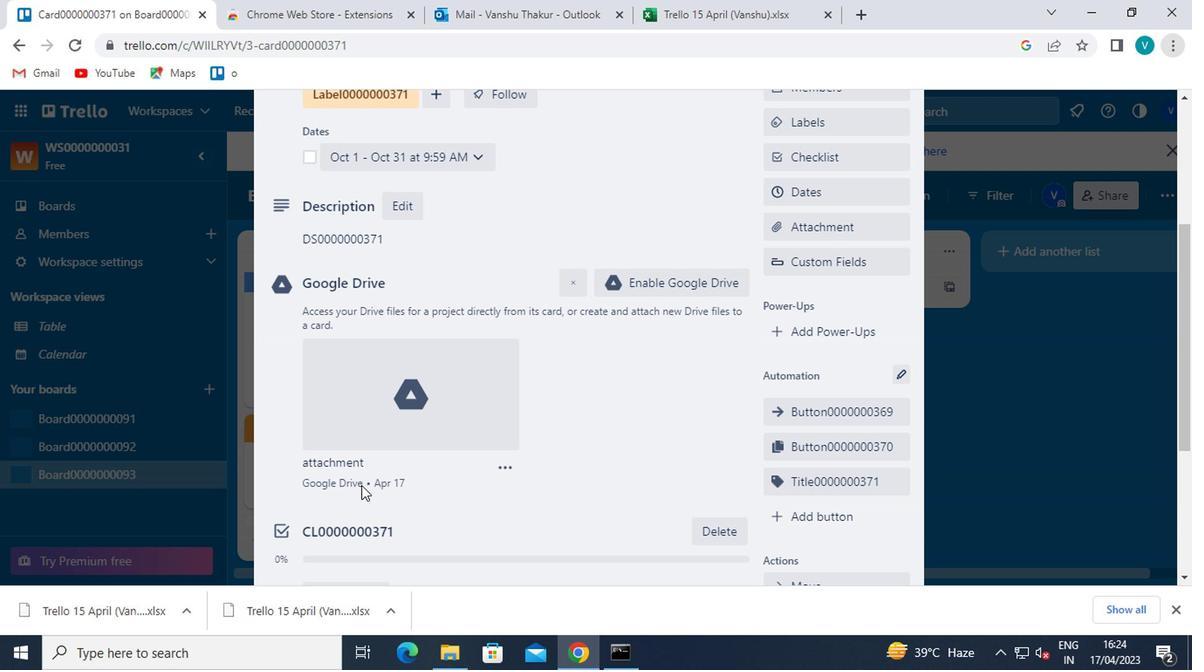 
Action: Mouse scrolled (379, 459) with delta (0, -1)
Screenshot: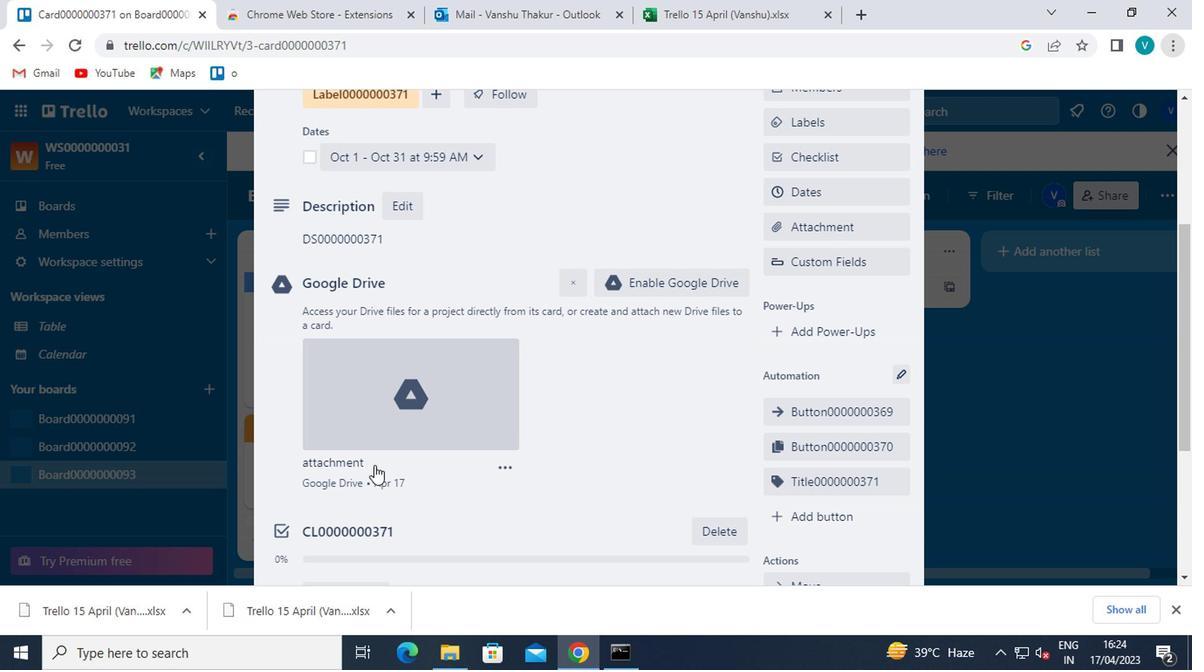 
Action: Mouse scrolled (379, 459) with delta (0, -1)
Screenshot: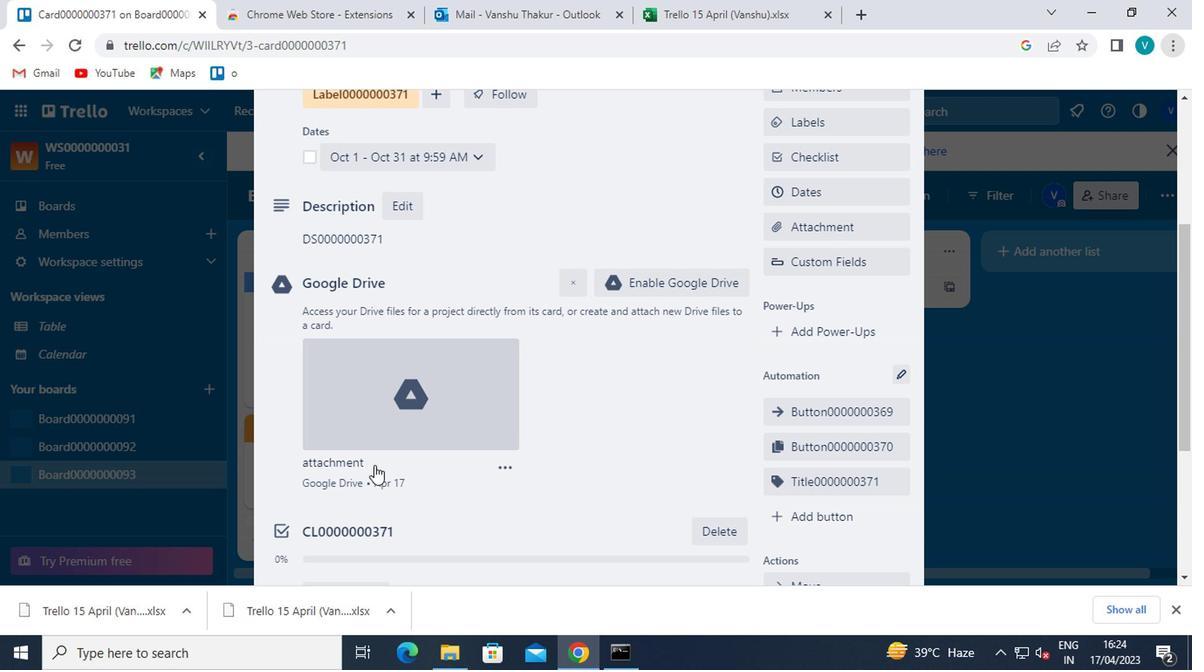 
Action: Mouse moved to (440, 442)
Screenshot: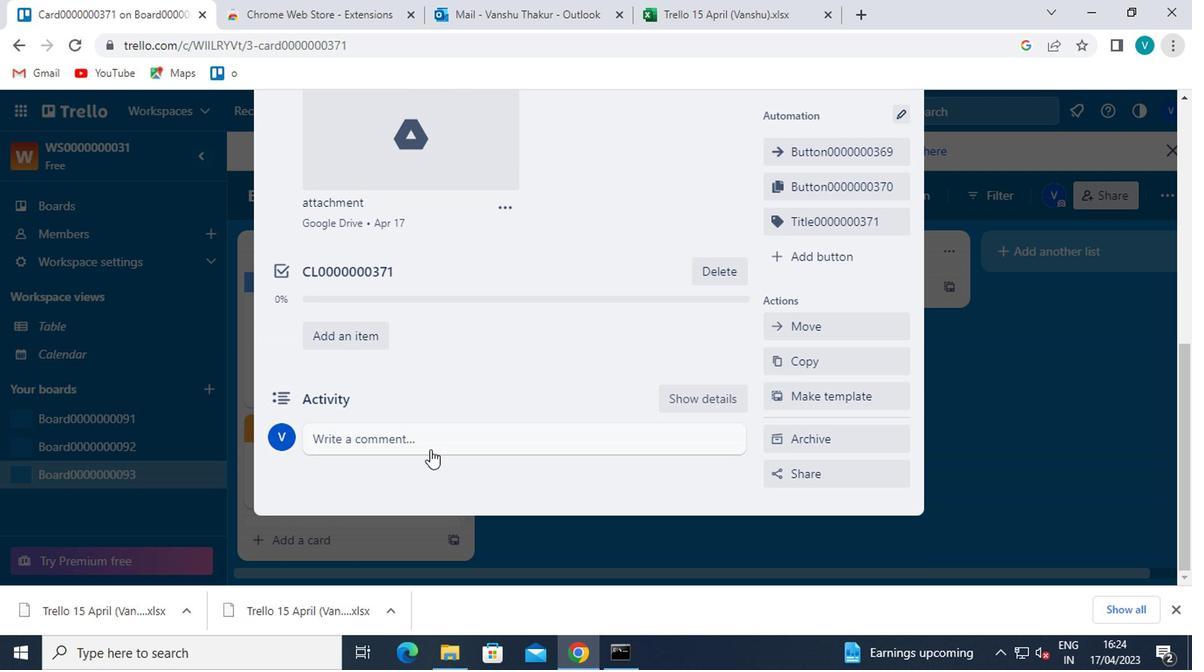 
Action: Mouse pressed left at (440, 442)
Screenshot: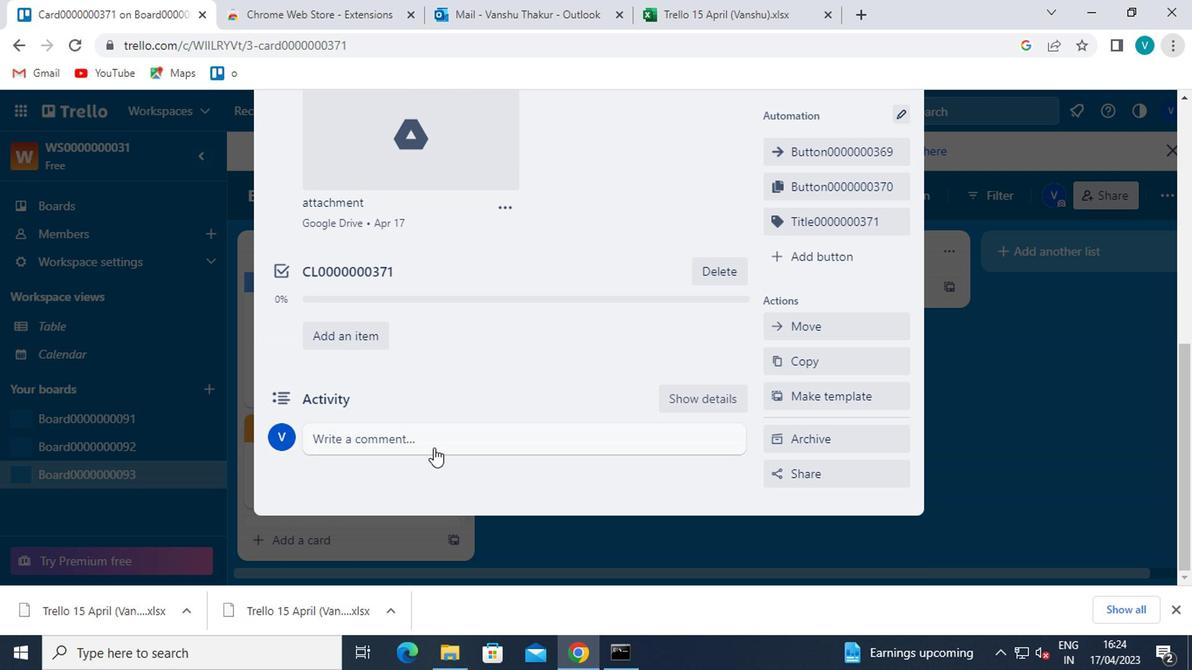 
Action: Key pressed <Key.shift>CM00000000<Key.backspace><Key.backspace><Key.backspace><Key.backspace><Key.backspace><Key.backspace><Key.backspace><Key.backspace>0000000371
Screenshot: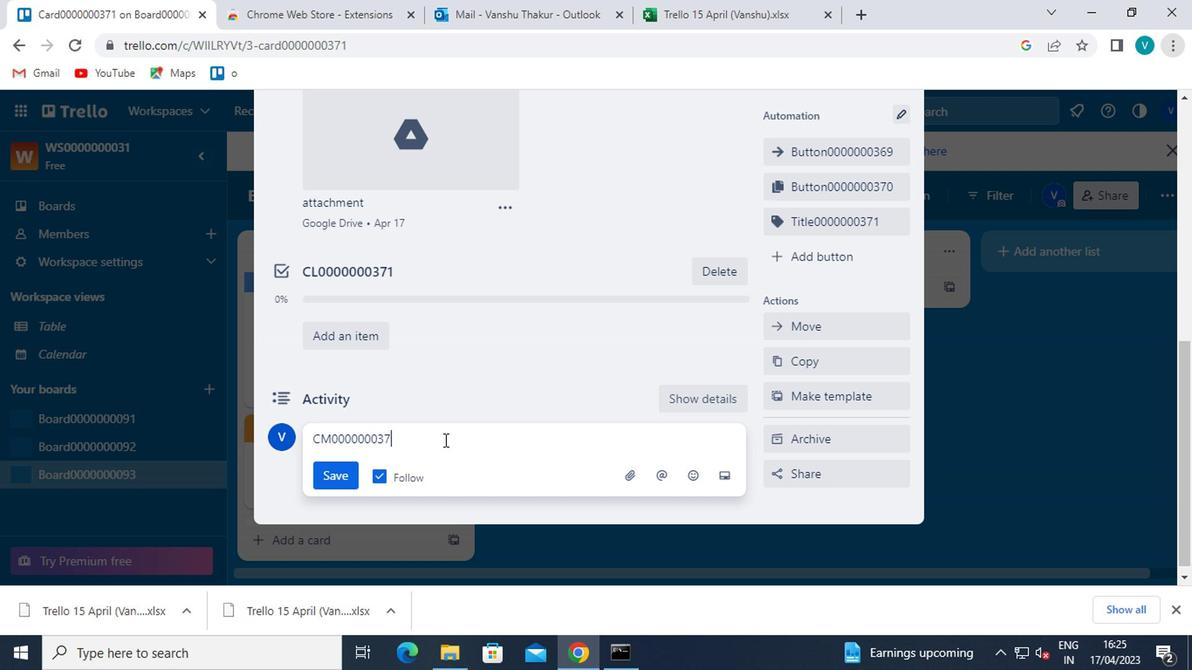 
Action: Mouse moved to (344, 474)
Screenshot: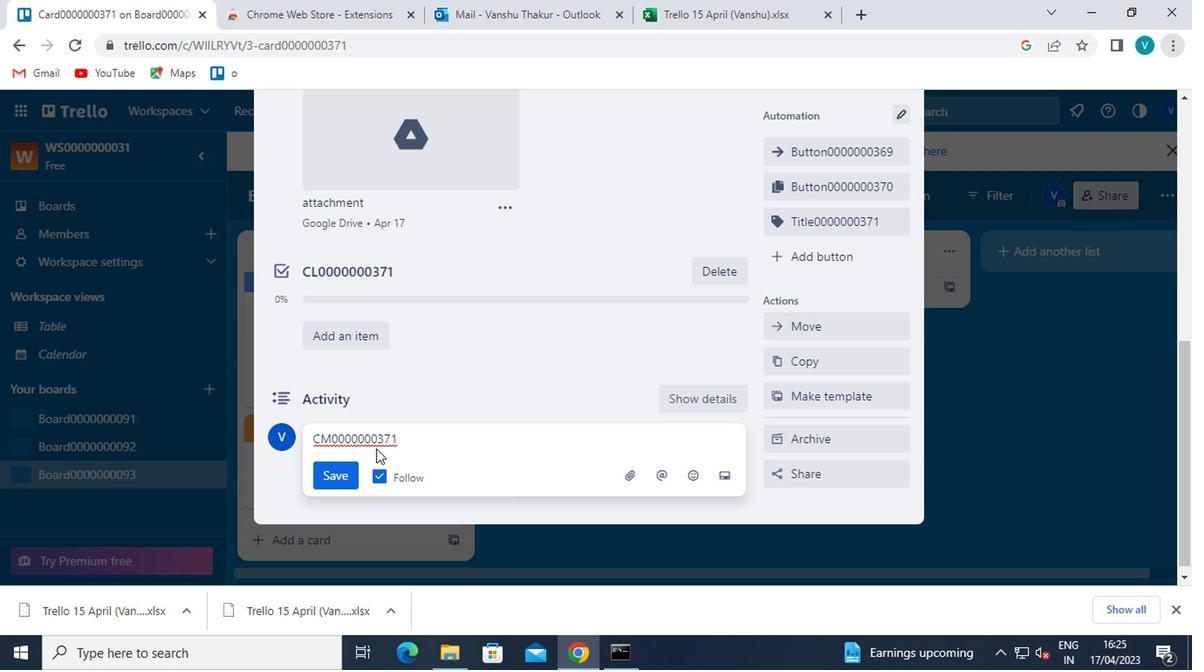 
Action: Mouse pressed left at (344, 474)
Screenshot: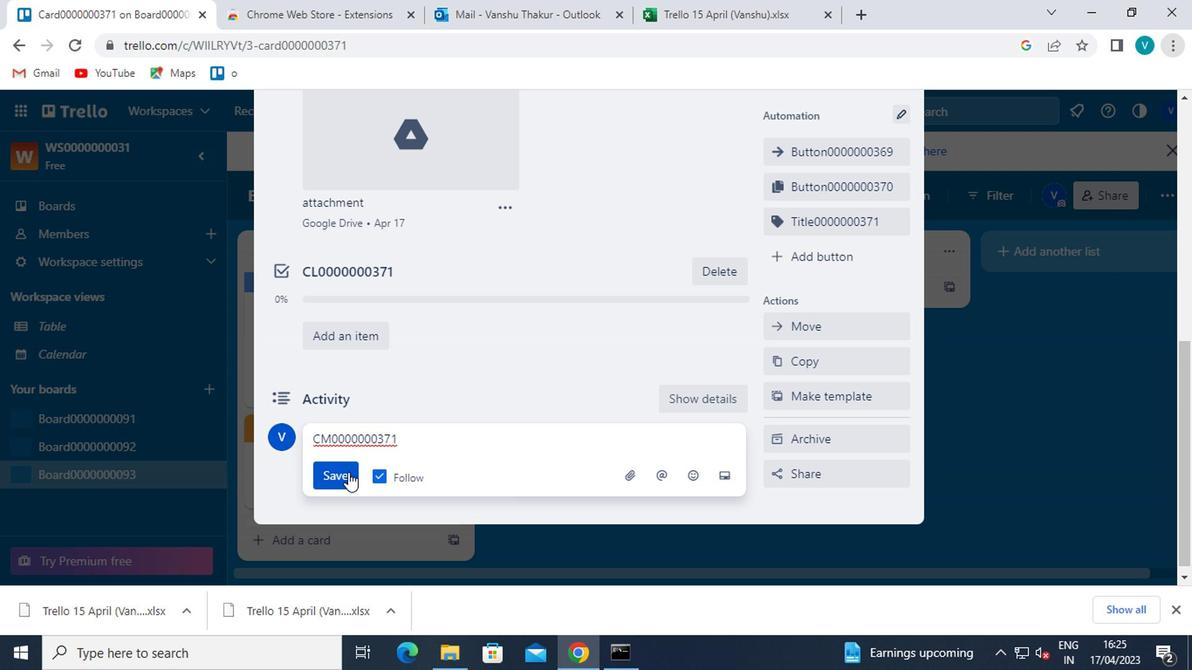 
